 Task: Find connections with filter location Rāikot with filter topic #Inspirationwith filter profile language Spanish with filter current company Mahindra Lifespace Developers Ltd. with filter school Sri Chaitanya Junior College, Hydernagar with filter industry Retail Building Materials and Garden Equipment with filter service category Financial Accounting with filter keywords title Over the Phone Interpreter
Action: Mouse moved to (562, 57)
Screenshot: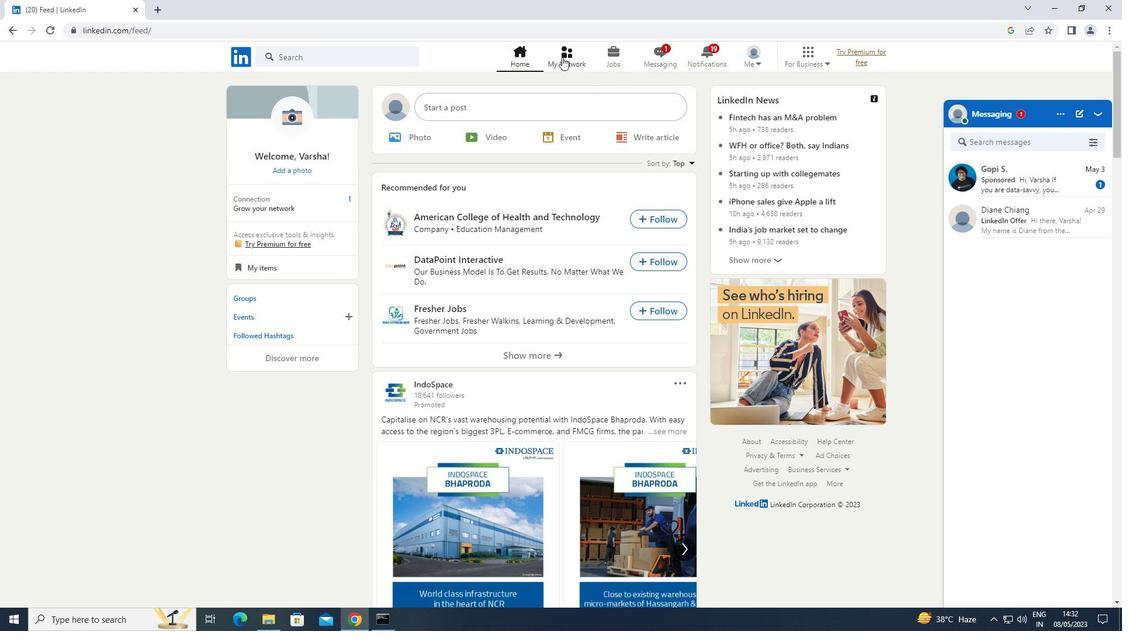 
Action: Mouse pressed left at (562, 57)
Screenshot: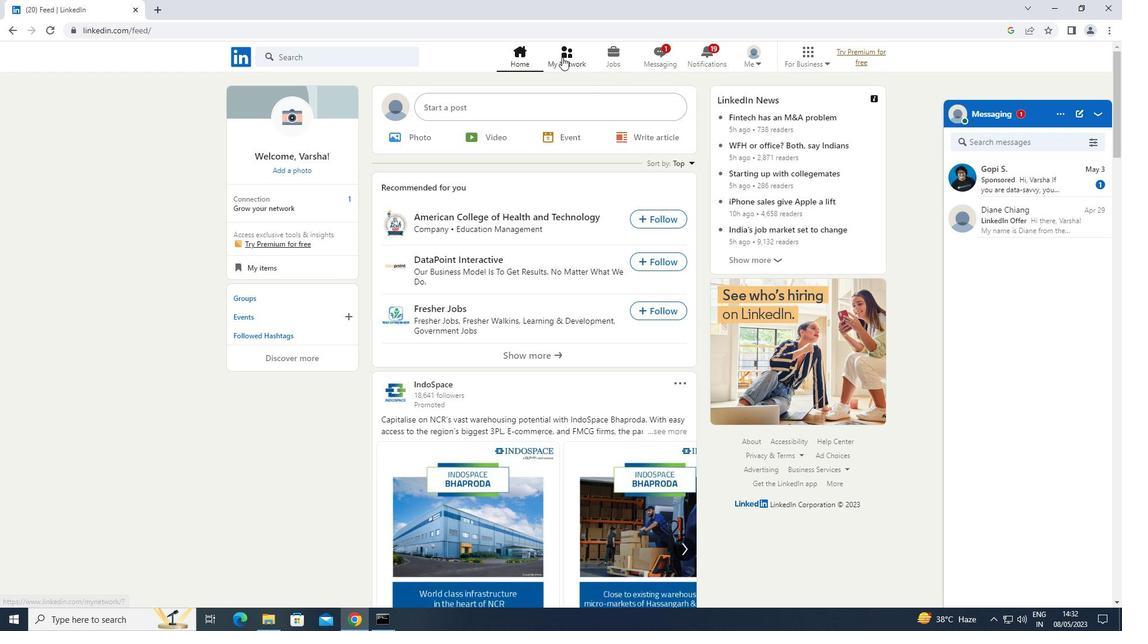 
Action: Mouse moved to (338, 123)
Screenshot: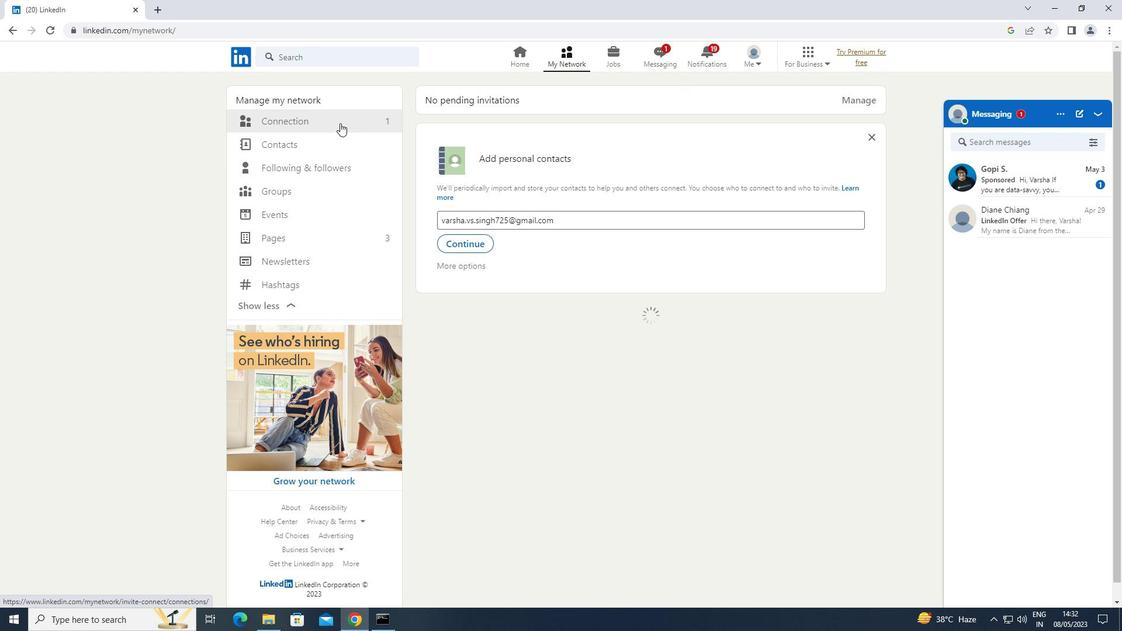 
Action: Mouse pressed left at (338, 123)
Screenshot: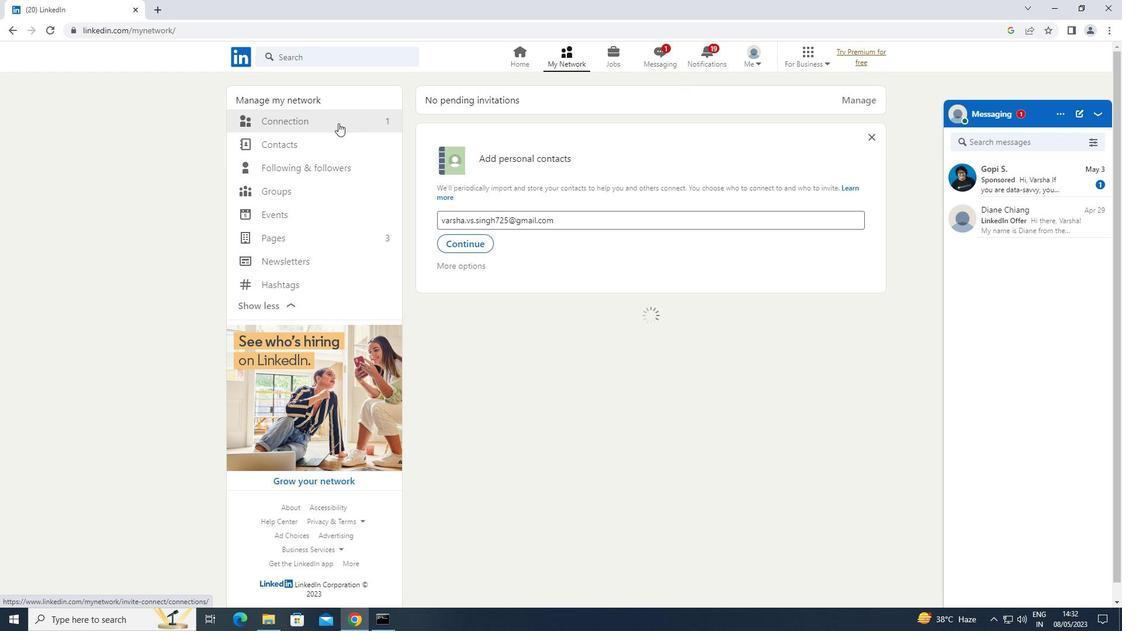 
Action: Mouse moved to (650, 121)
Screenshot: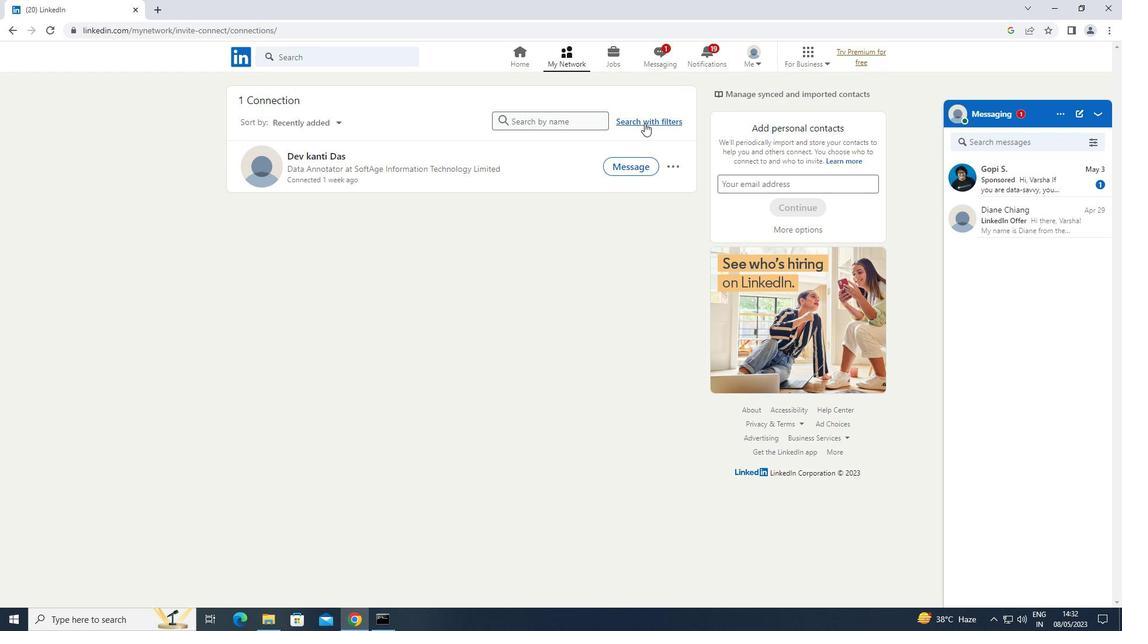 
Action: Mouse pressed left at (650, 121)
Screenshot: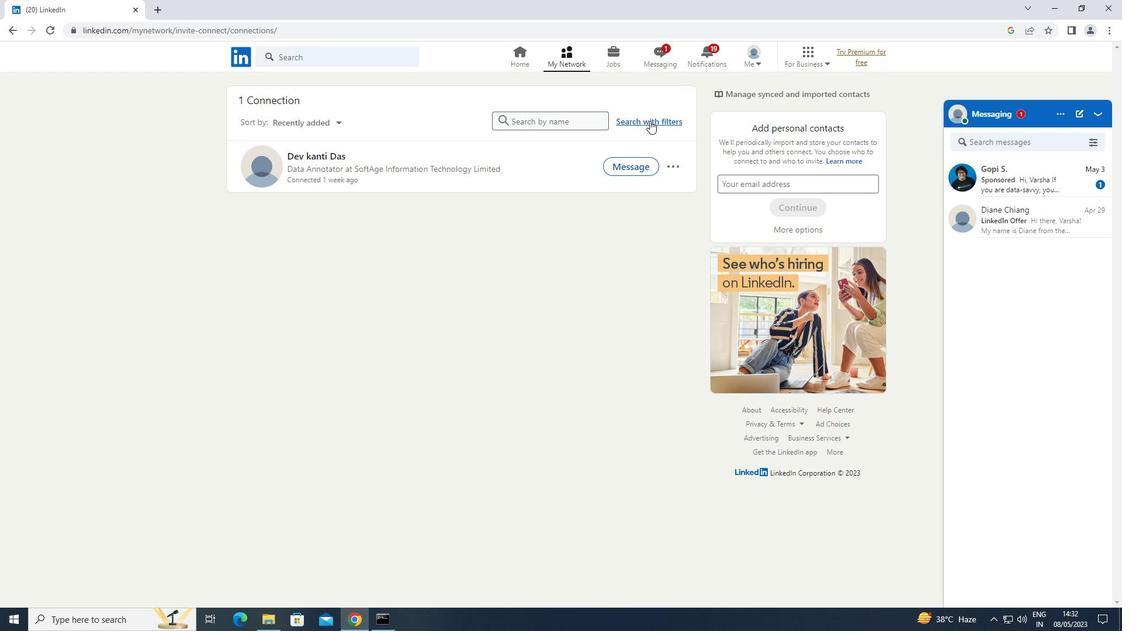 
Action: Mouse moved to (606, 91)
Screenshot: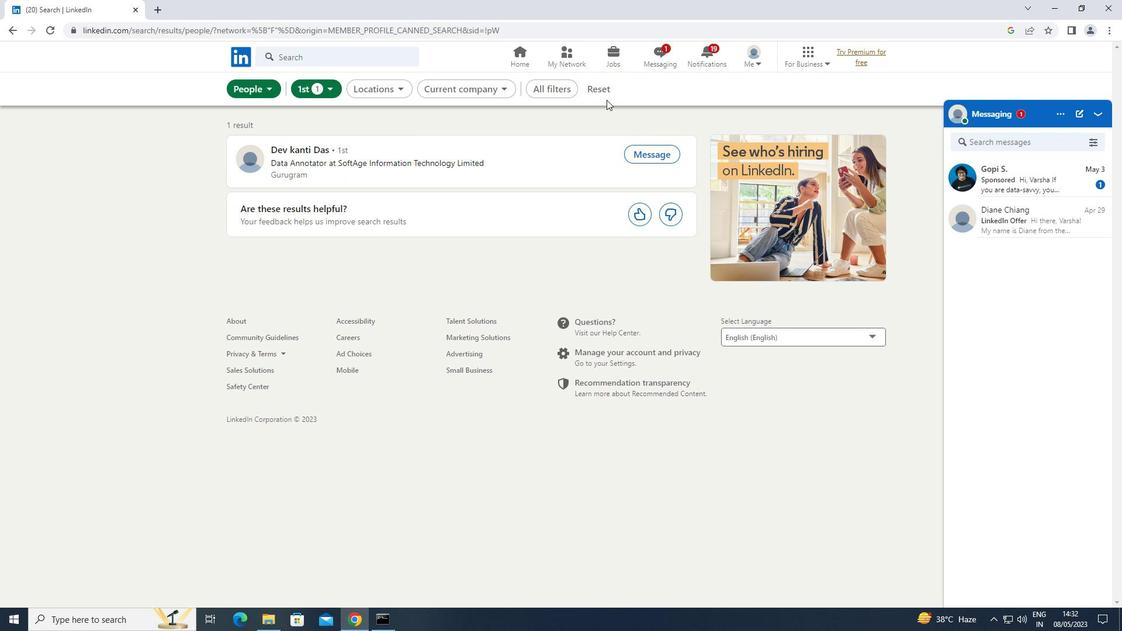 
Action: Mouse pressed left at (606, 91)
Screenshot: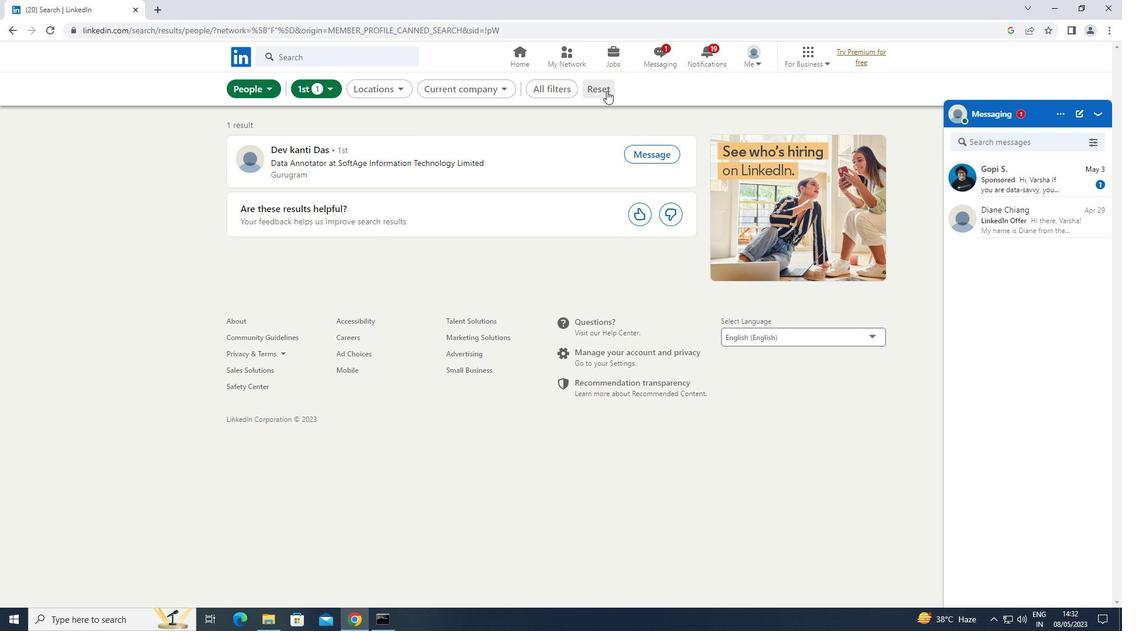 
Action: Mouse moved to (597, 93)
Screenshot: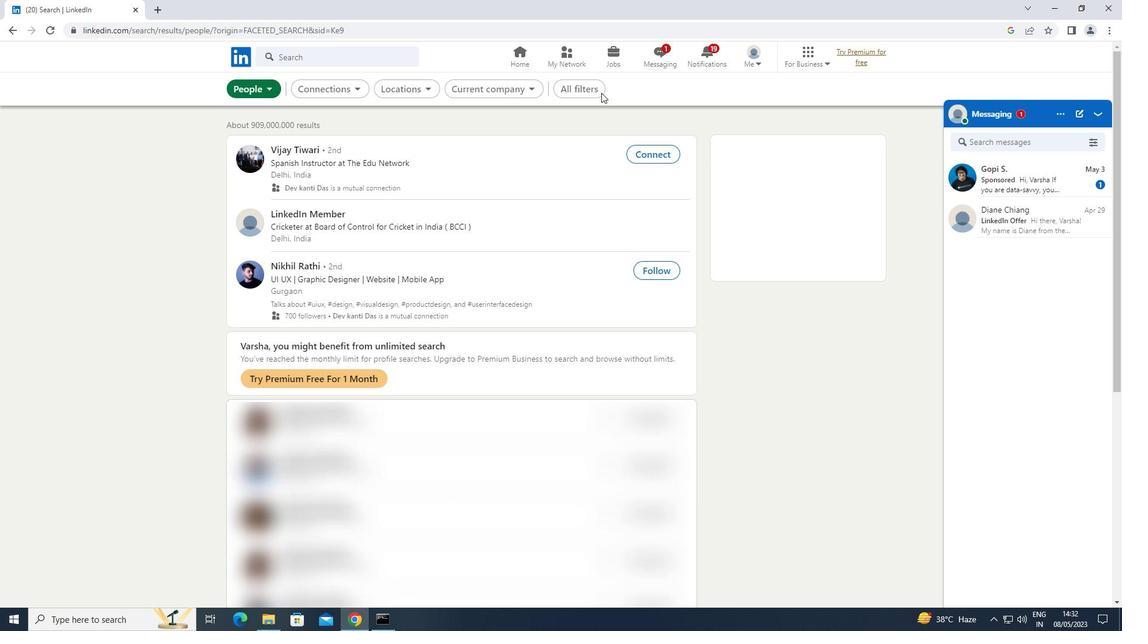 
Action: Mouse pressed left at (597, 93)
Screenshot: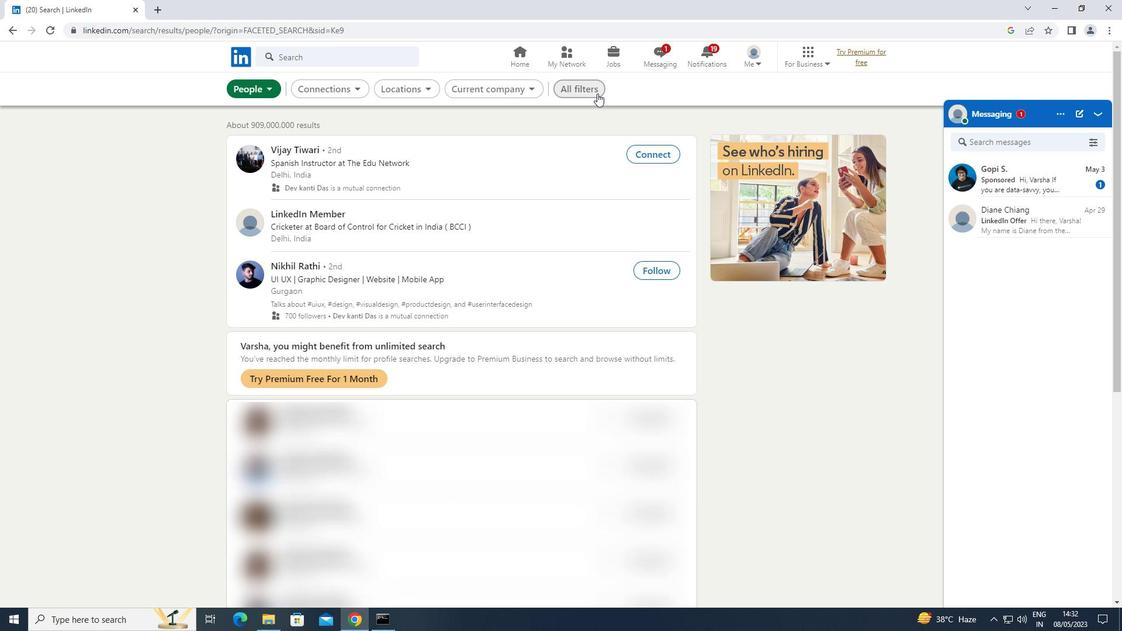 
Action: Mouse moved to (843, 218)
Screenshot: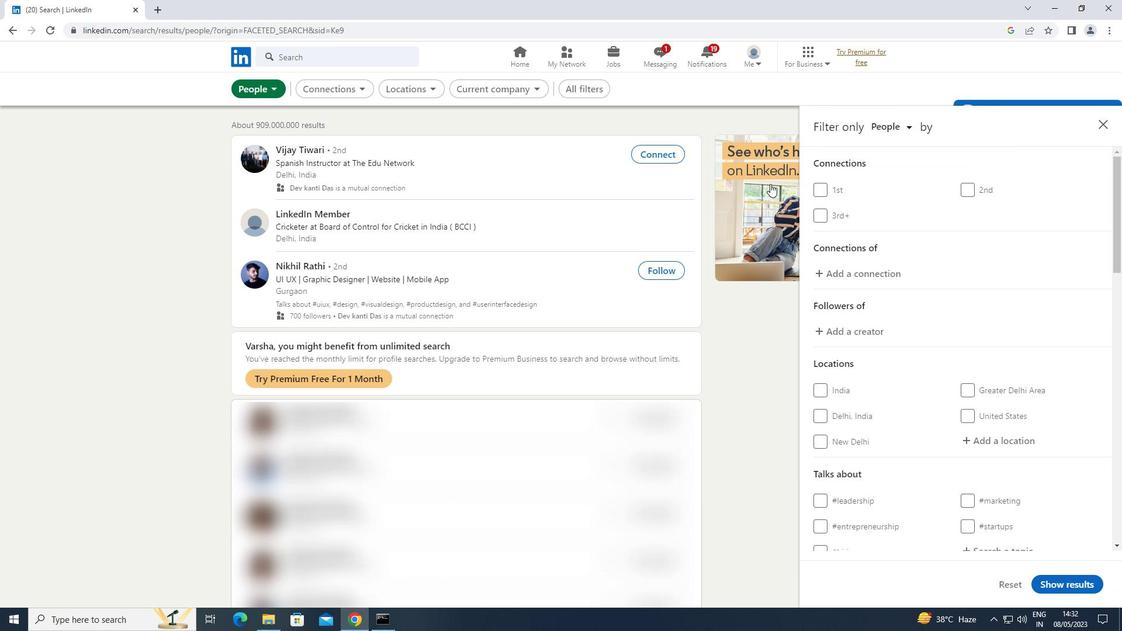 
Action: Mouse scrolled (843, 217) with delta (0, 0)
Screenshot: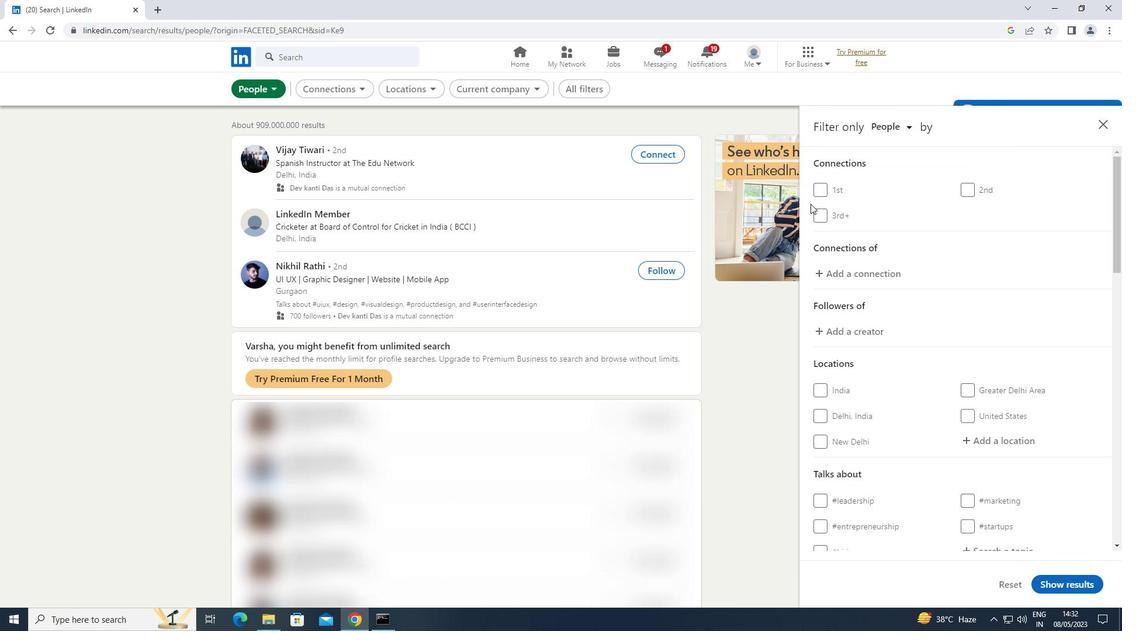 
Action: Mouse moved to (843, 218)
Screenshot: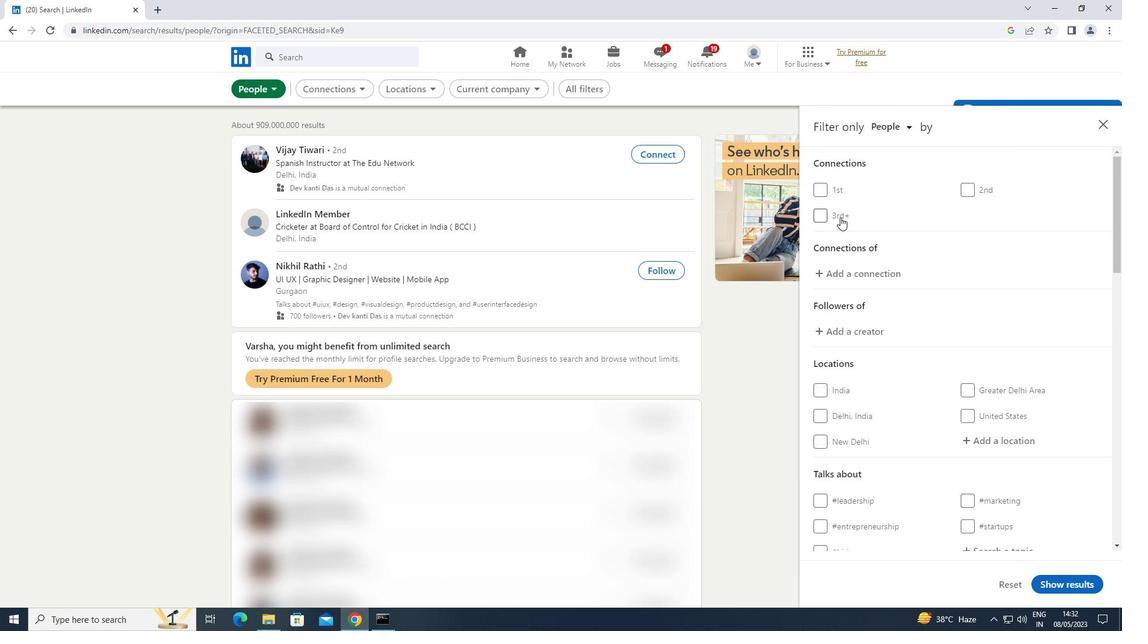 
Action: Mouse scrolled (843, 218) with delta (0, 0)
Screenshot: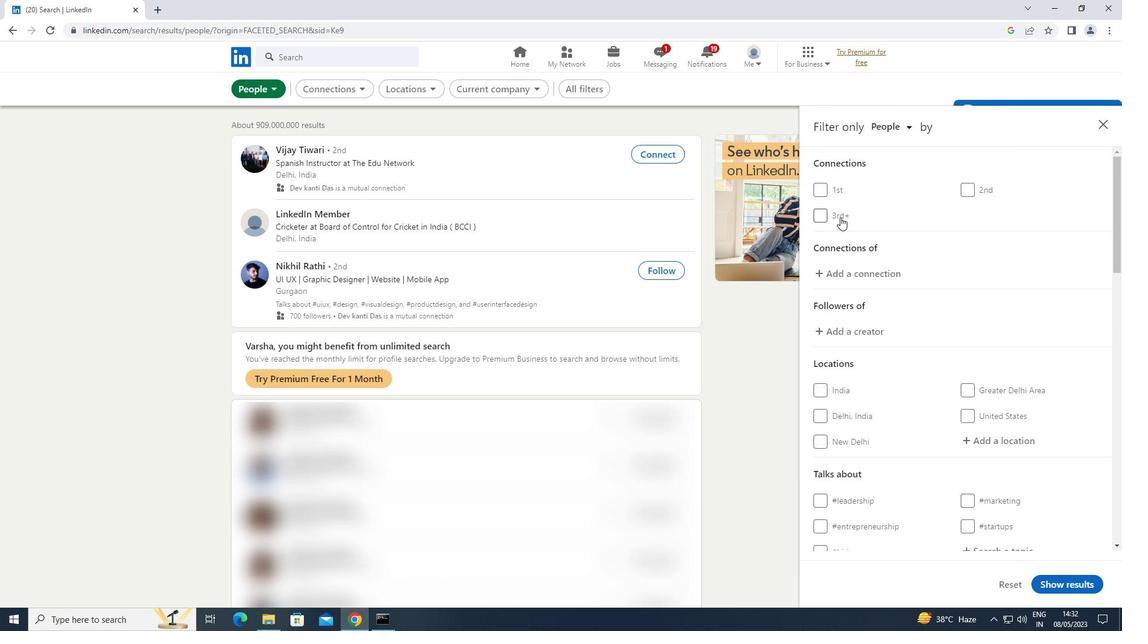 
Action: Mouse moved to (844, 219)
Screenshot: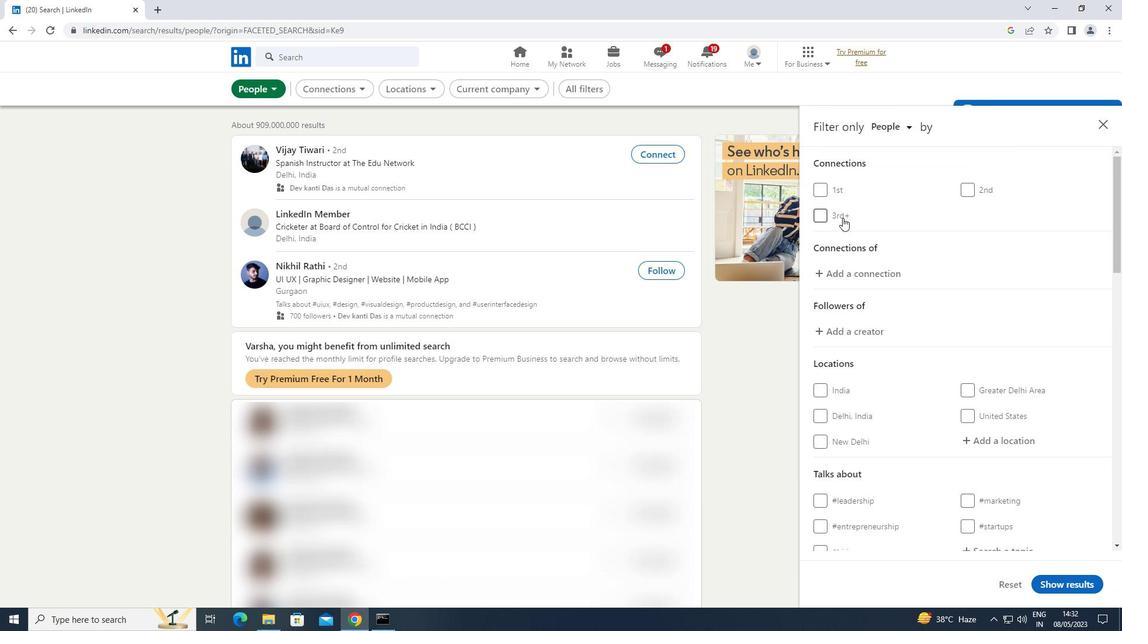 
Action: Mouse scrolled (844, 218) with delta (0, 0)
Screenshot: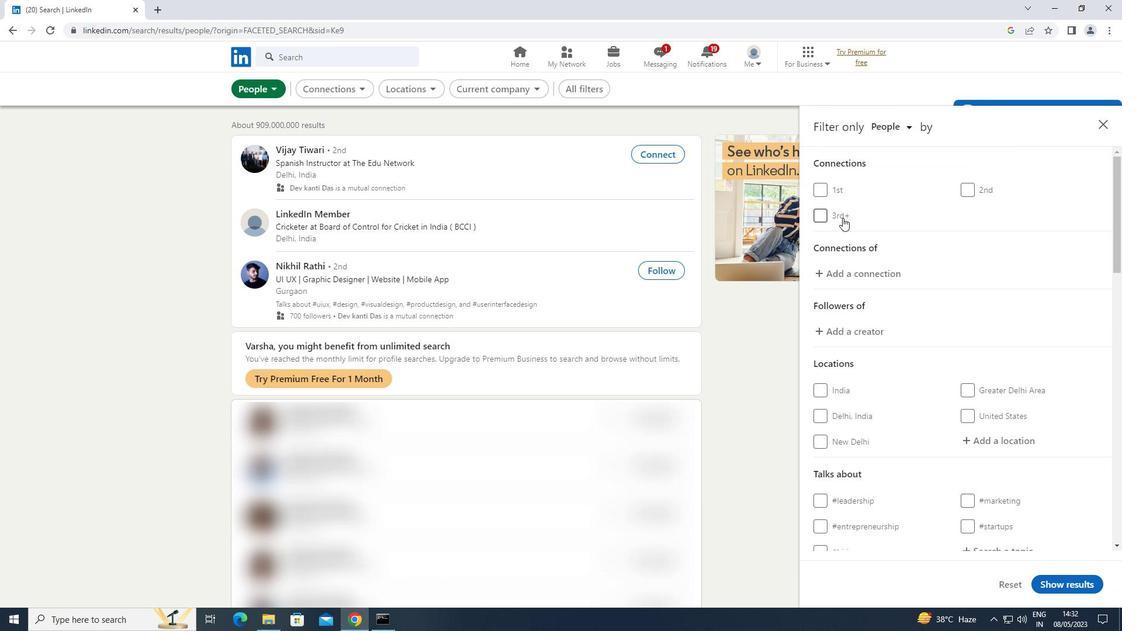 
Action: Mouse moved to (988, 259)
Screenshot: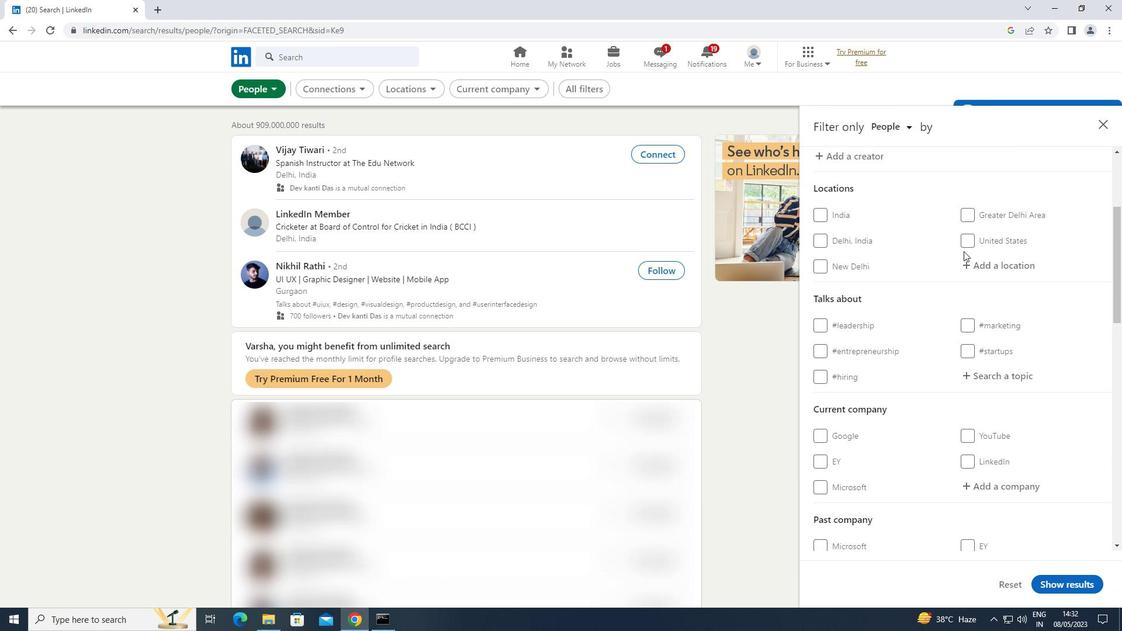 
Action: Mouse pressed left at (988, 259)
Screenshot: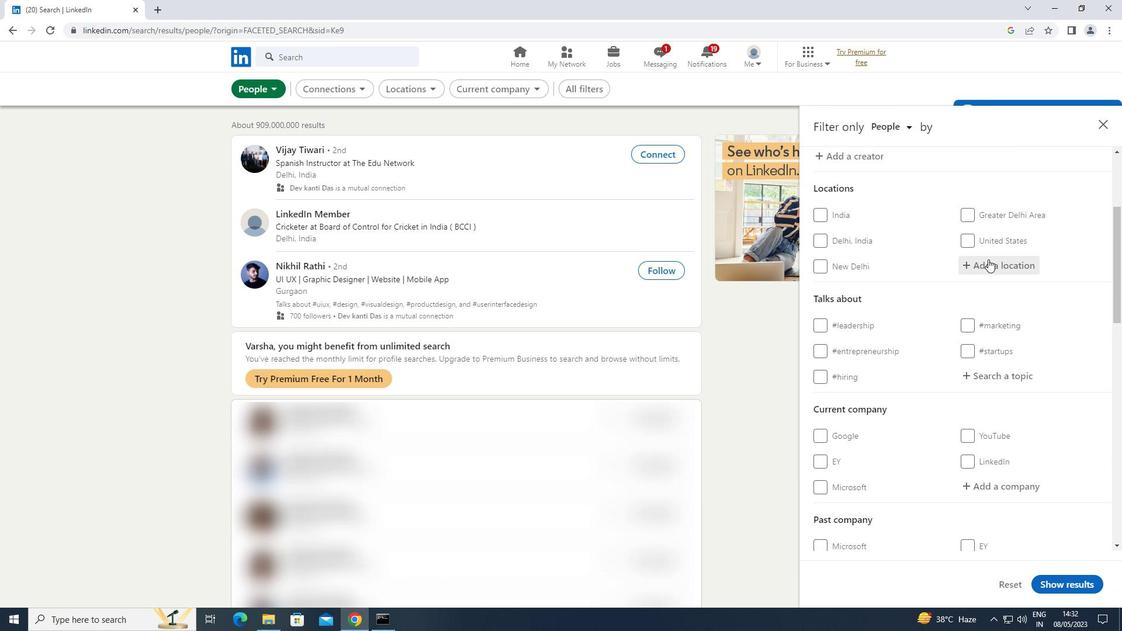 
Action: Key pressed <Key.shift>RAIKOT
Screenshot: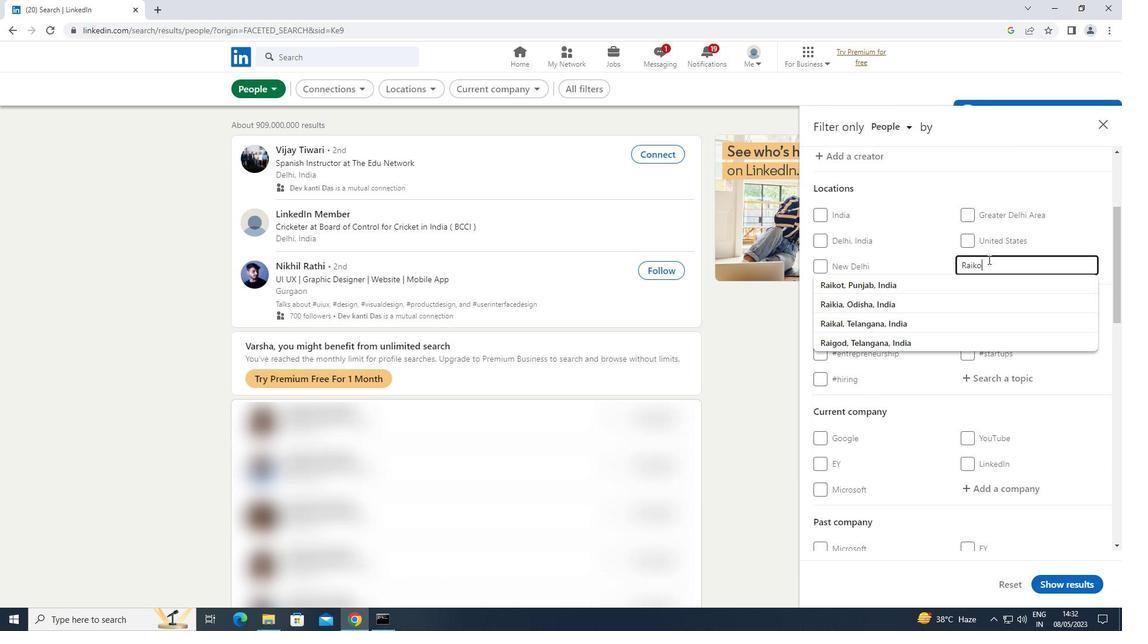 
Action: Mouse moved to (980, 378)
Screenshot: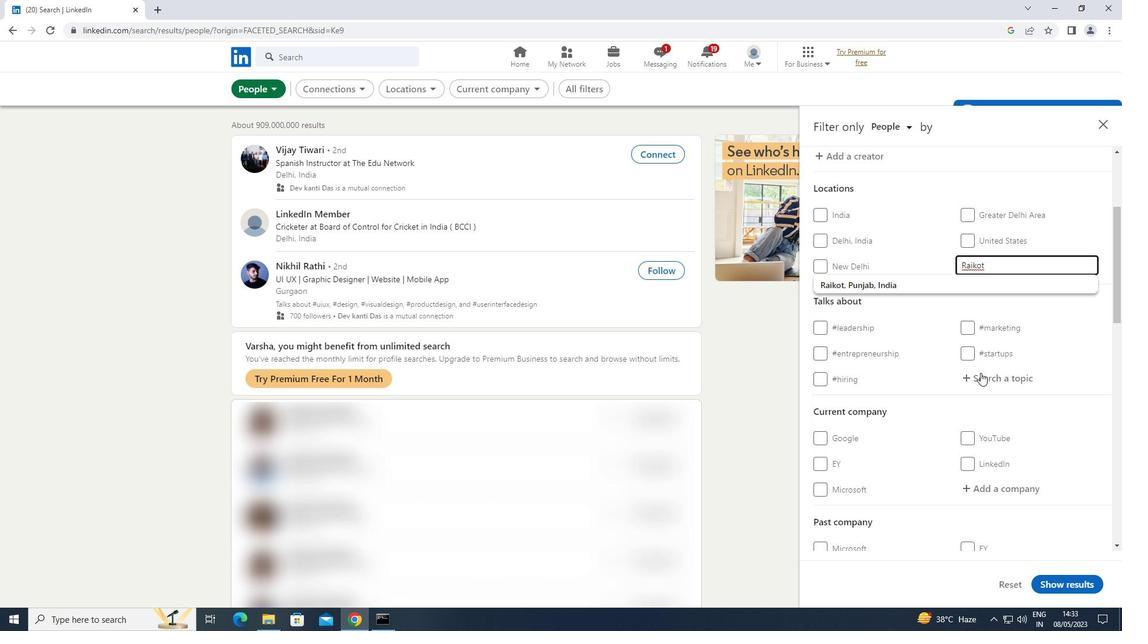 
Action: Mouse pressed left at (980, 378)
Screenshot: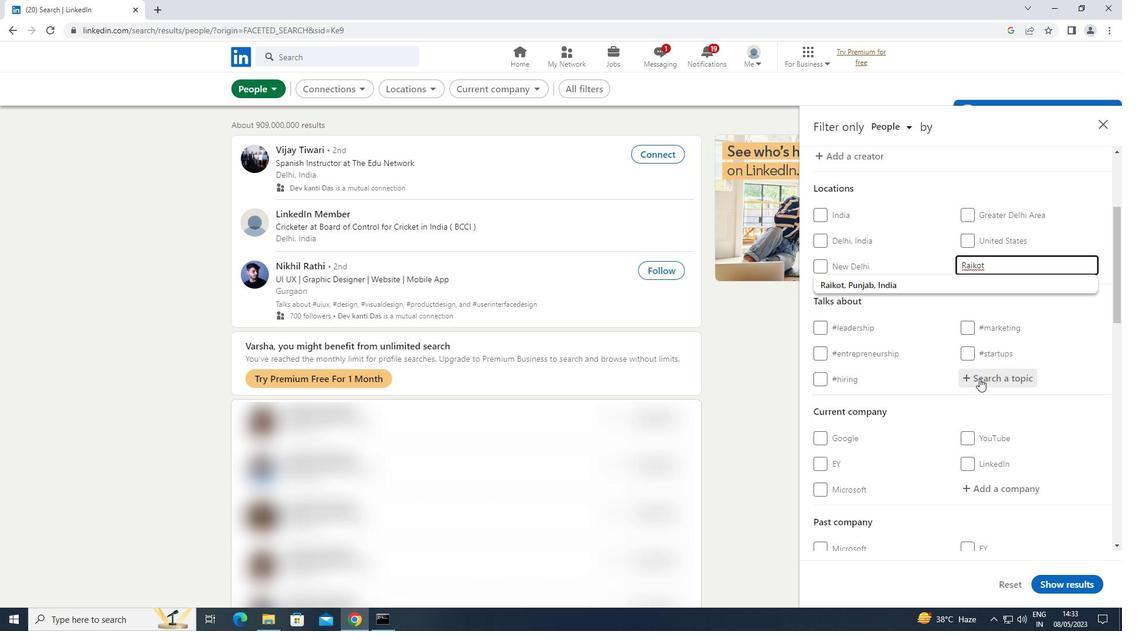
Action: Key pressed <Key.shift>INSPIRATION
Screenshot: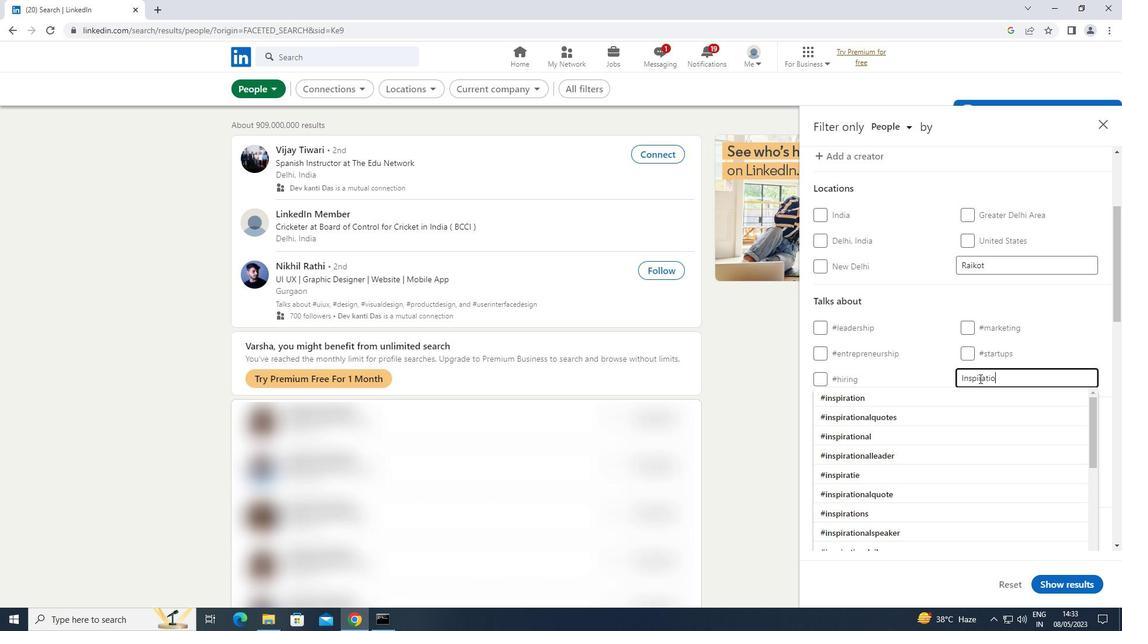 
Action: Mouse moved to (876, 401)
Screenshot: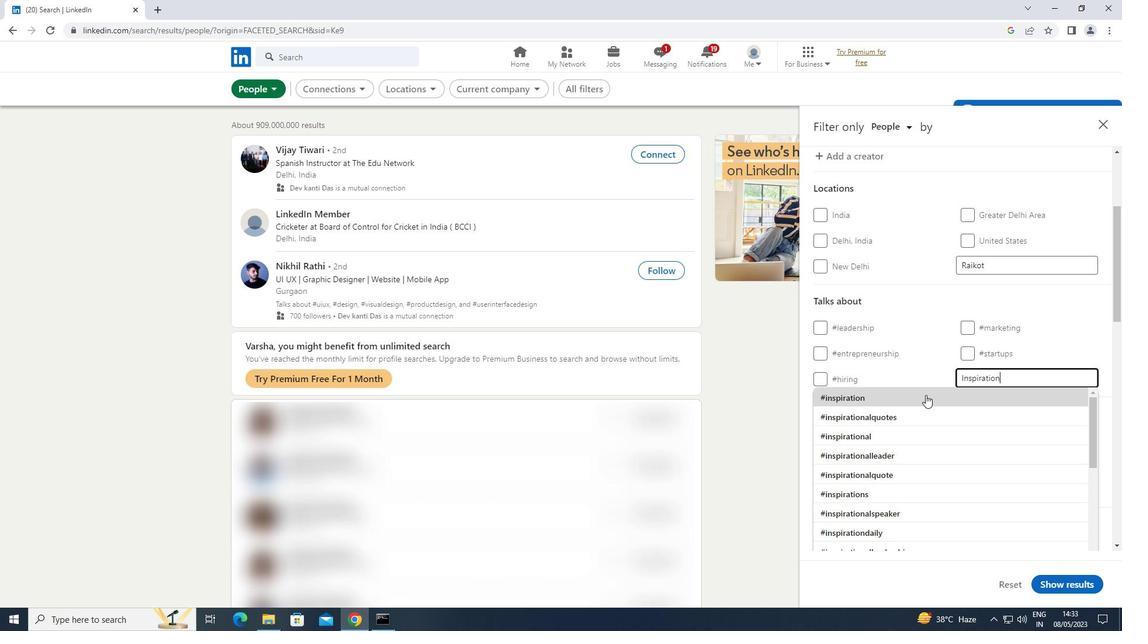
Action: Mouse pressed left at (876, 401)
Screenshot: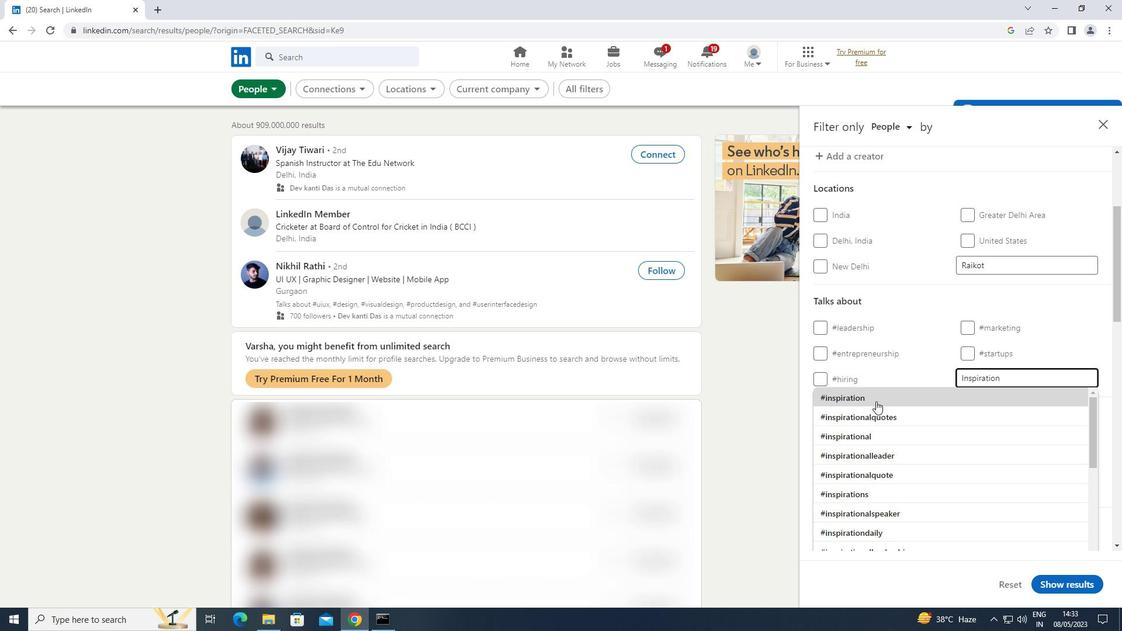 
Action: Mouse scrolled (876, 401) with delta (0, 0)
Screenshot: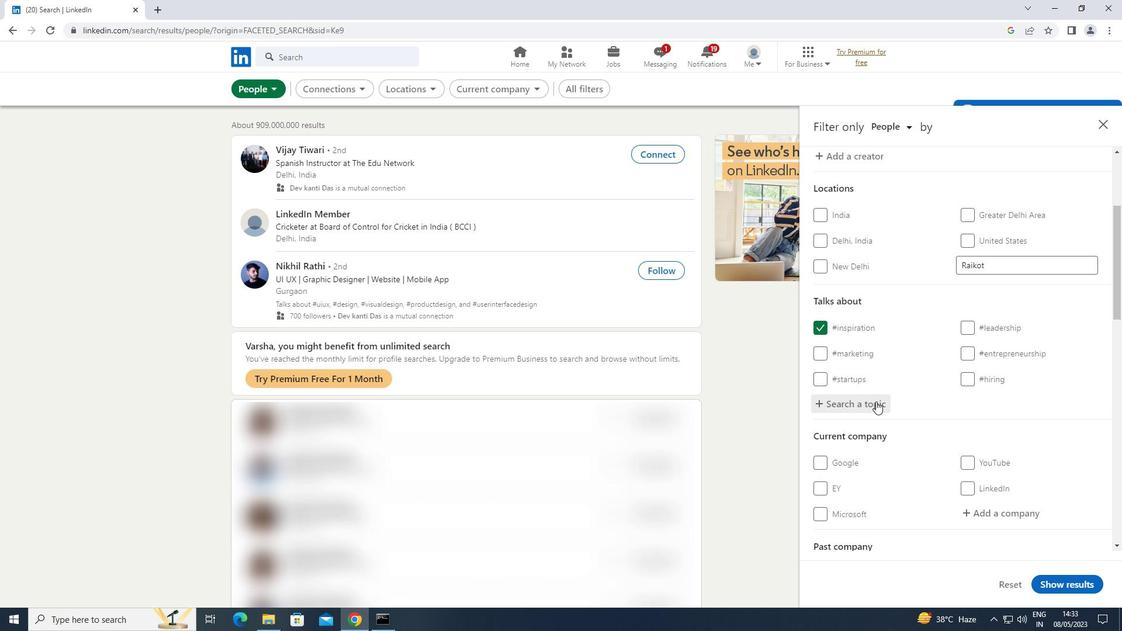 
Action: Mouse scrolled (876, 401) with delta (0, 0)
Screenshot: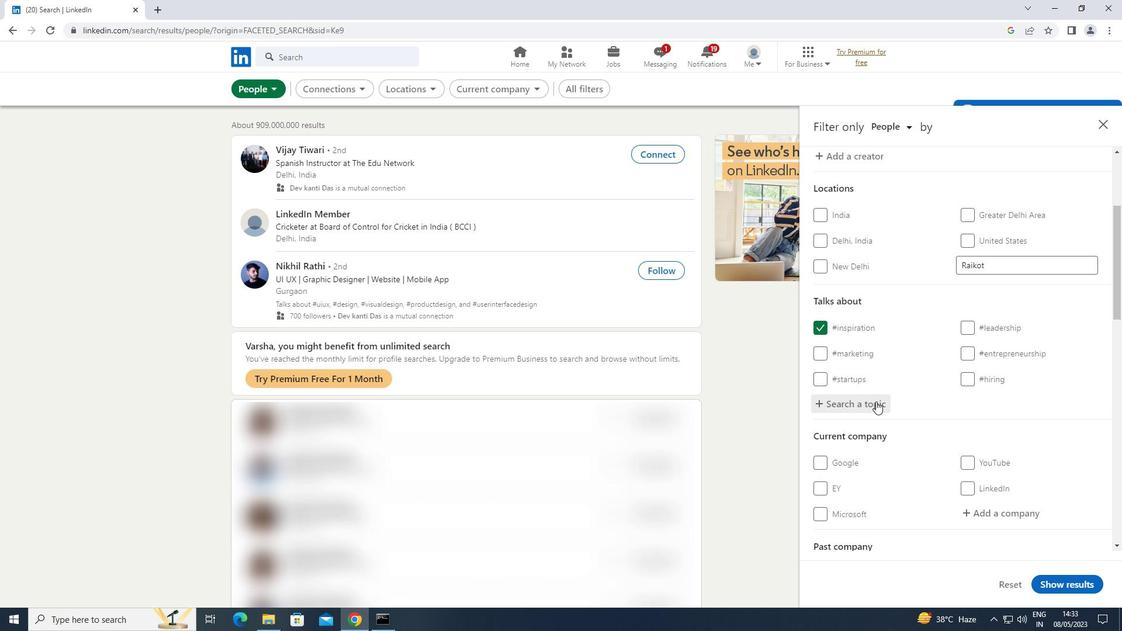 
Action: Mouse scrolled (876, 401) with delta (0, 0)
Screenshot: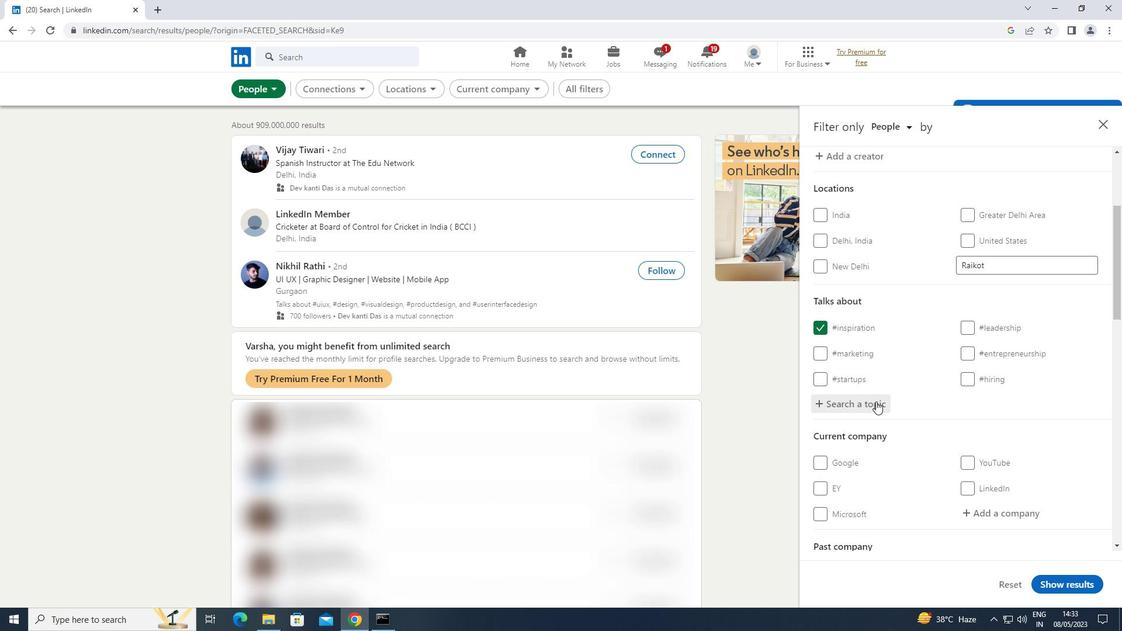 
Action: Mouse scrolled (876, 401) with delta (0, 0)
Screenshot: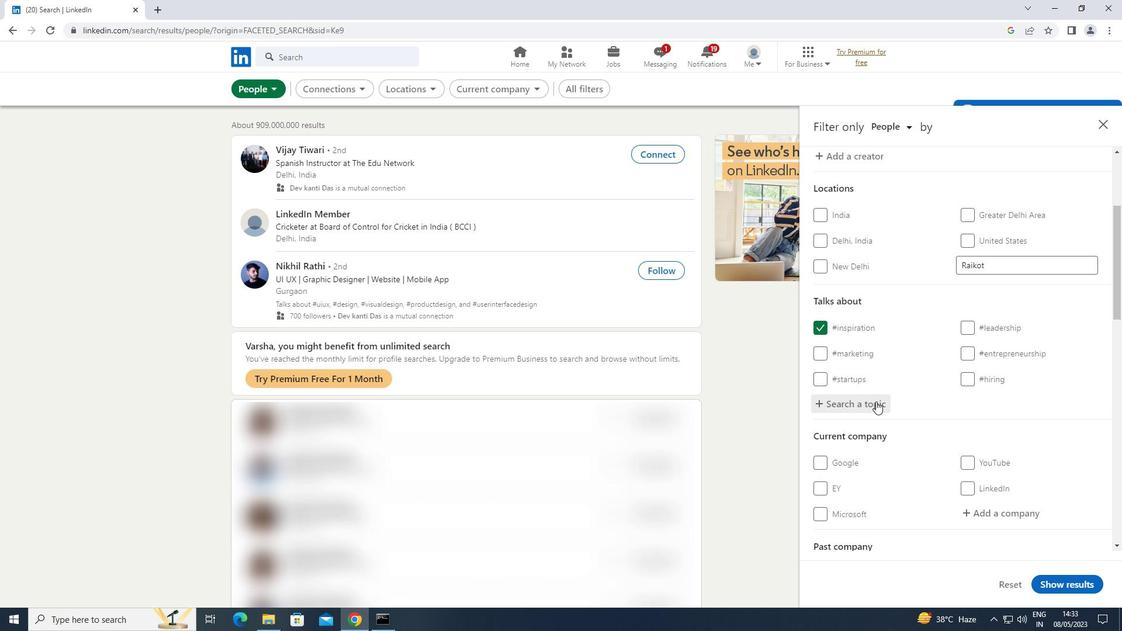 
Action: Mouse scrolled (876, 401) with delta (0, 0)
Screenshot: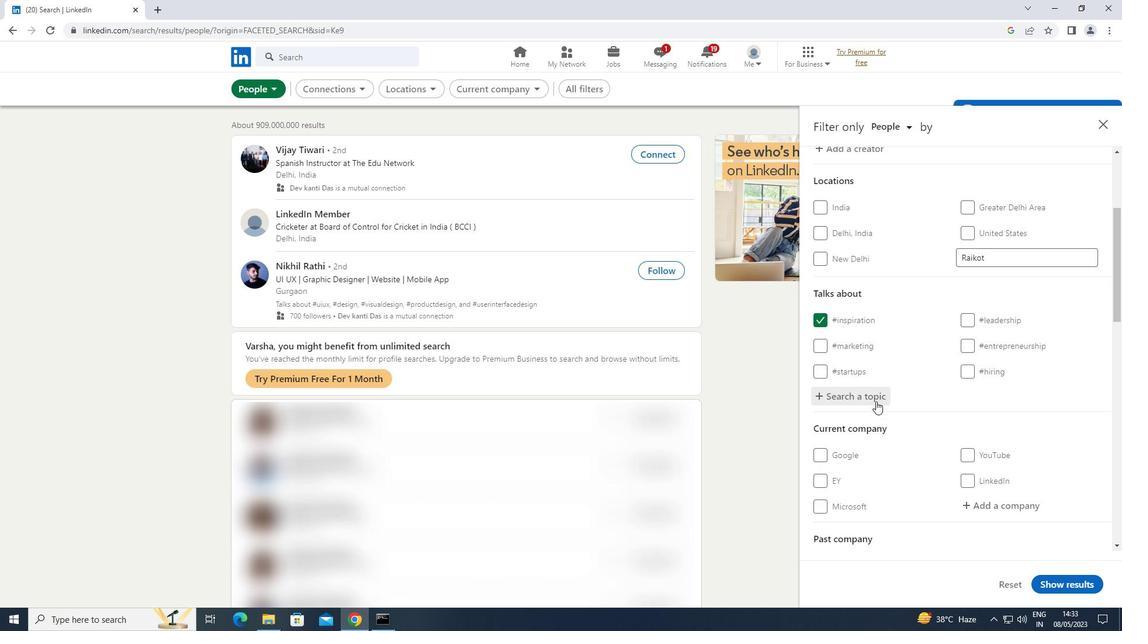 
Action: Mouse scrolled (876, 401) with delta (0, 0)
Screenshot: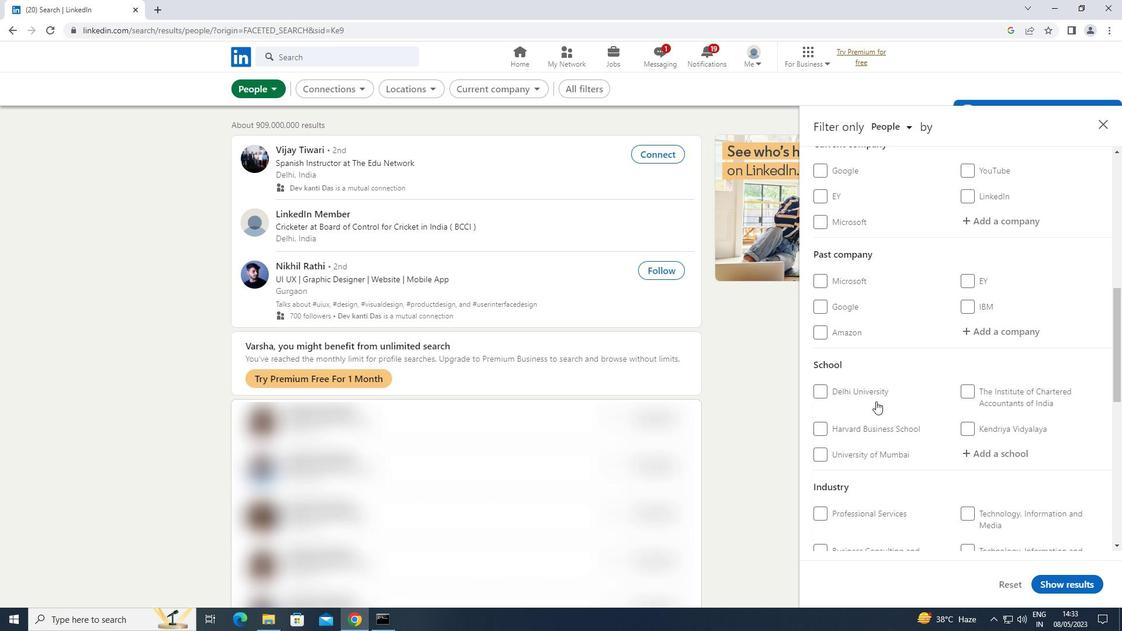 
Action: Mouse scrolled (876, 401) with delta (0, 0)
Screenshot: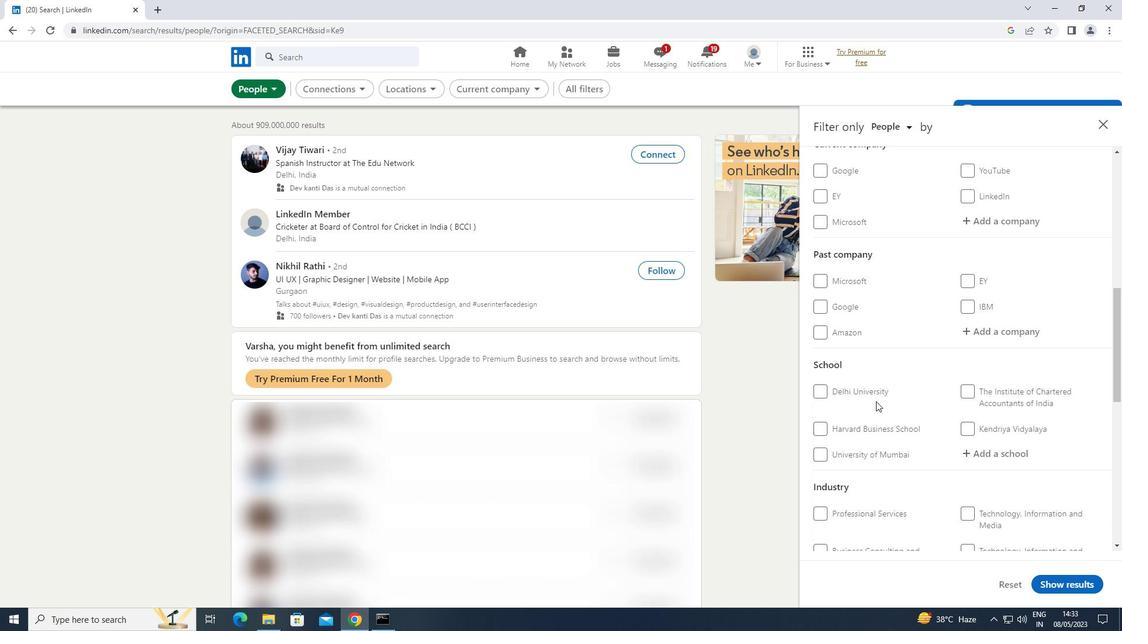 
Action: Mouse scrolled (876, 401) with delta (0, 0)
Screenshot: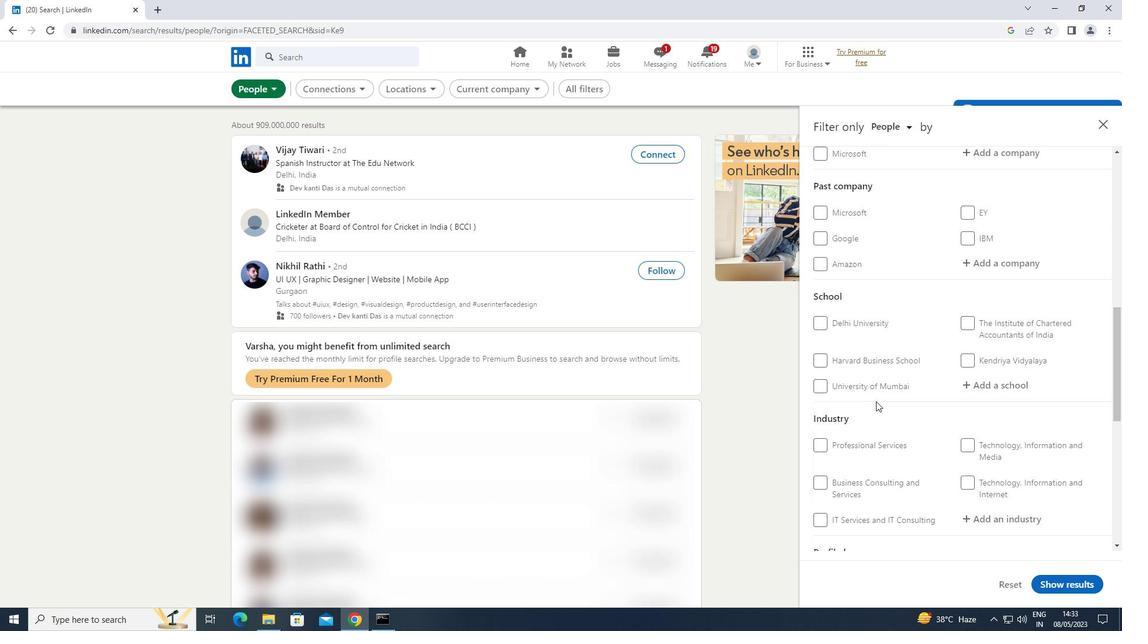
Action: Mouse scrolled (876, 401) with delta (0, 0)
Screenshot: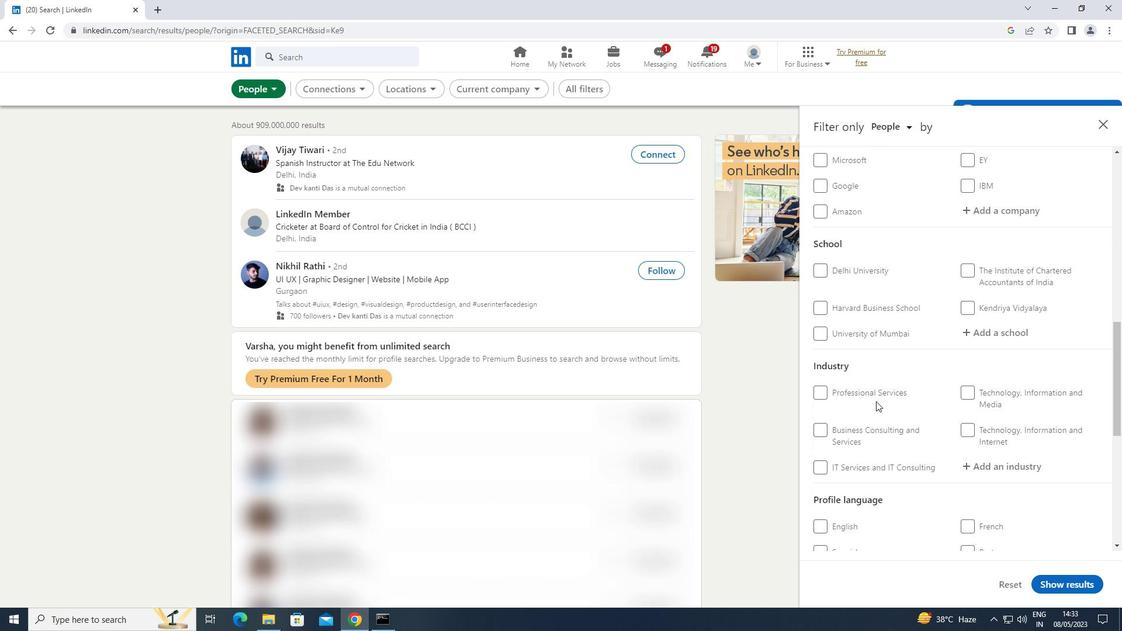 
Action: Mouse moved to (825, 433)
Screenshot: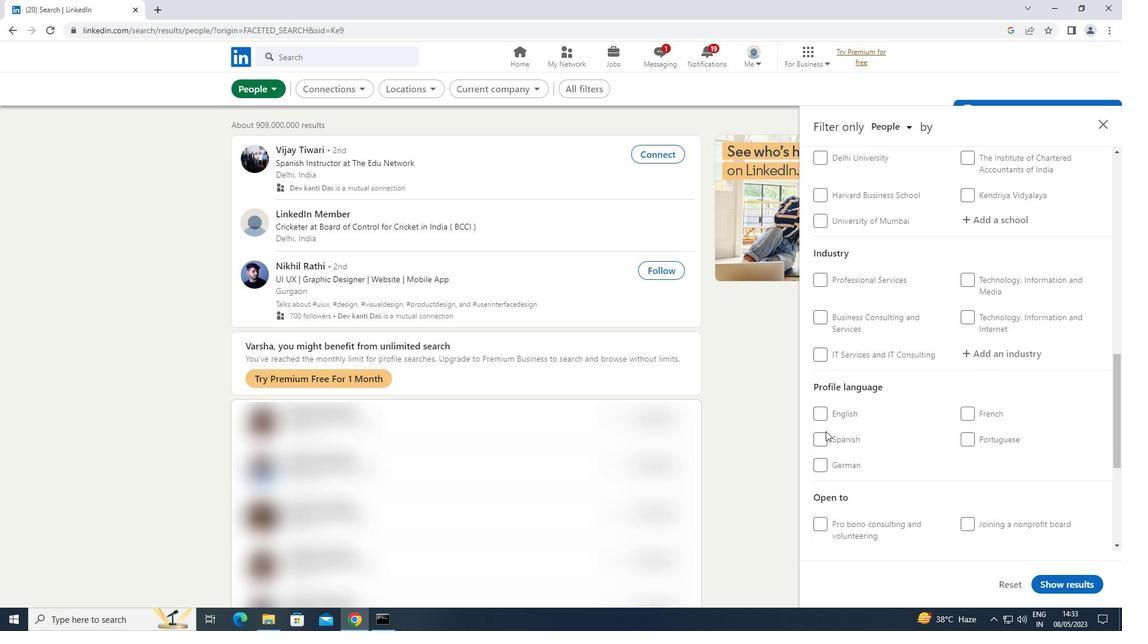 
Action: Mouse pressed left at (825, 433)
Screenshot: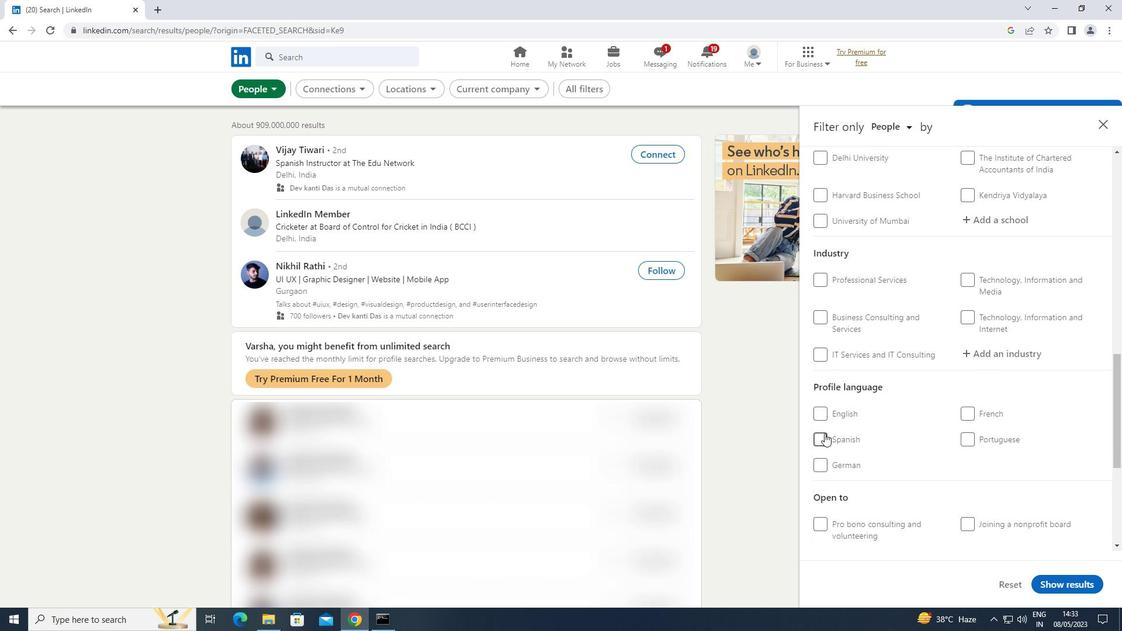 
Action: Mouse moved to (825, 434)
Screenshot: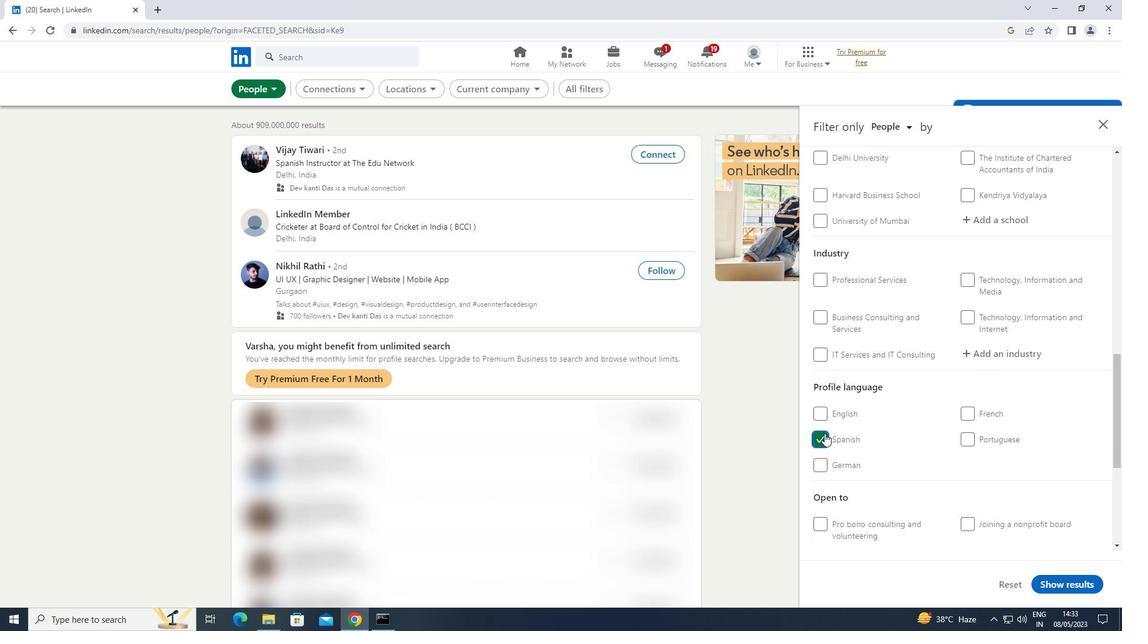 
Action: Mouse scrolled (825, 435) with delta (0, 0)
Screenshot: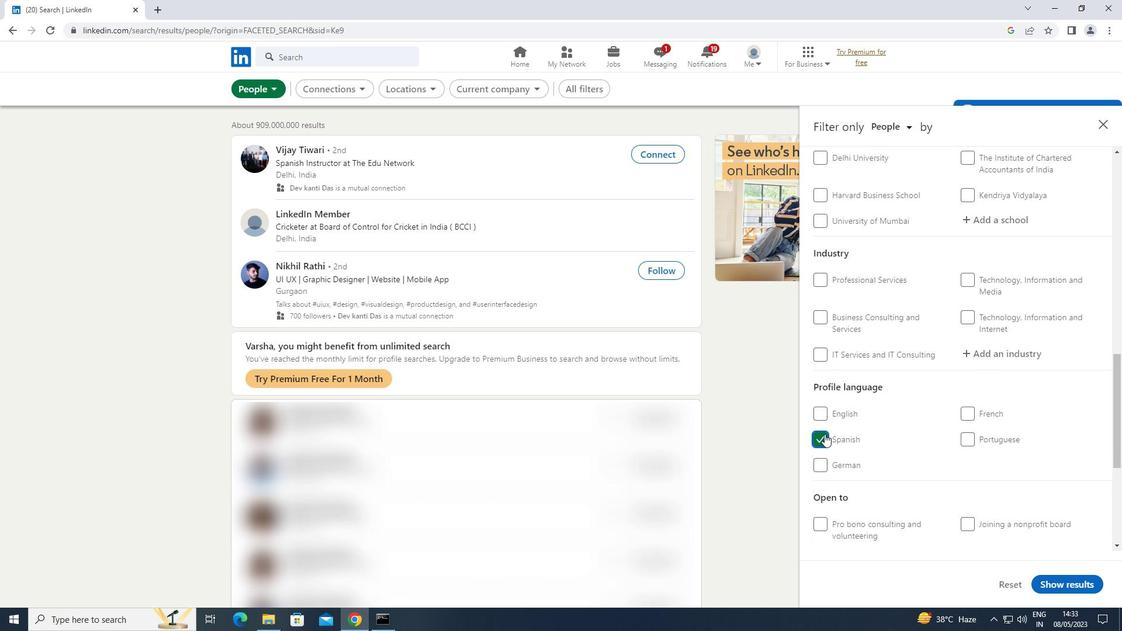 
Action: Mouse scrolled (825, 435) with delta (0, 0)
Screenshot: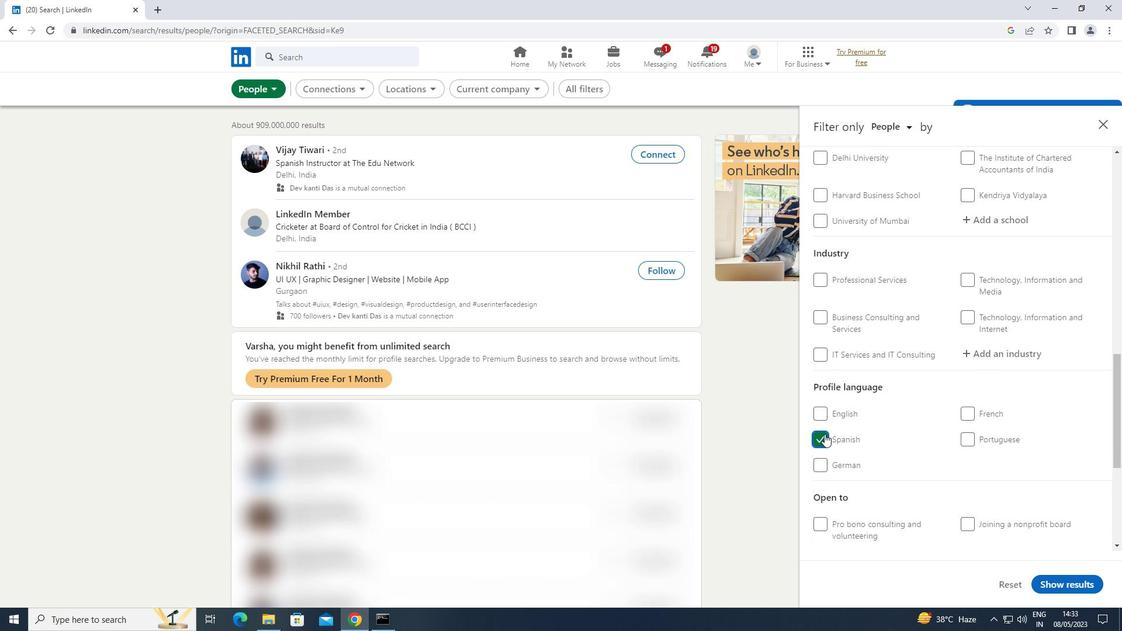 
Action: Mouse moved to (825, 434)
Screenshot: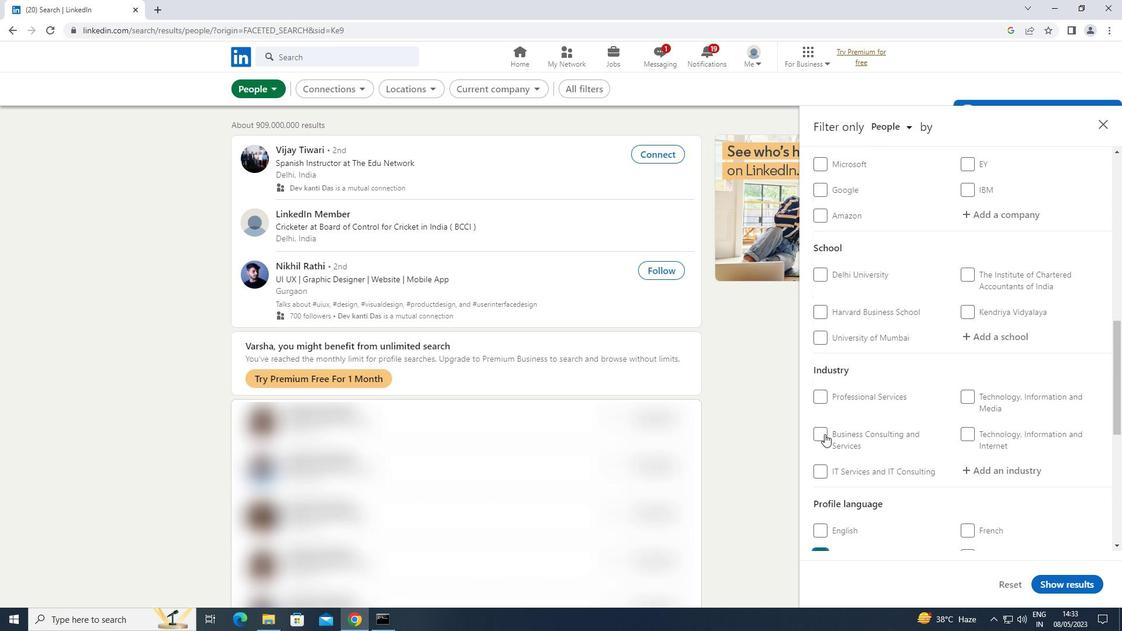 
Action: Mouse scrolled (825, 435) with delta (0, 0)
Screenshot: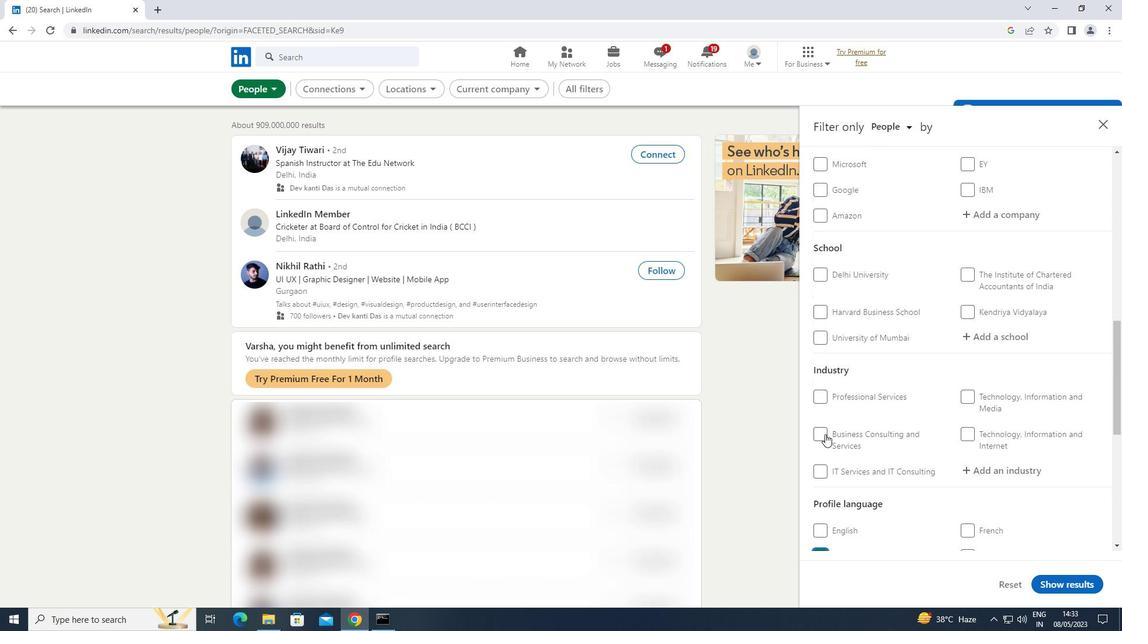 
Action: Mouse scrolled (825, 435) with delta (0, 0)
Screenshot: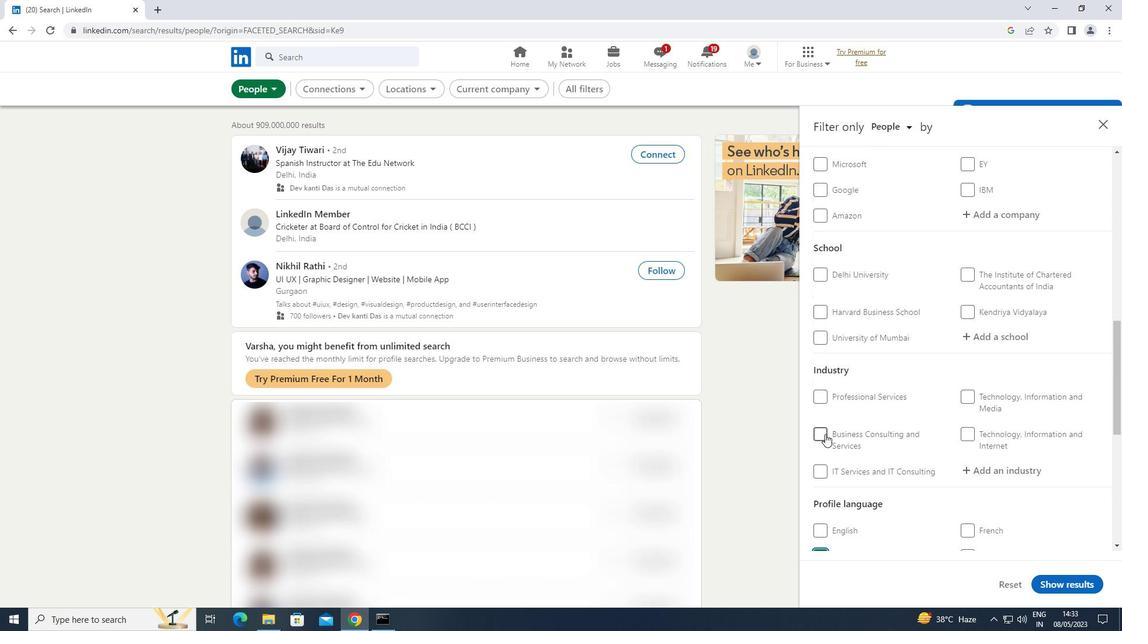 
Action: Mouse scrolled (825, 435) with delta (0, 0)
Screenshot: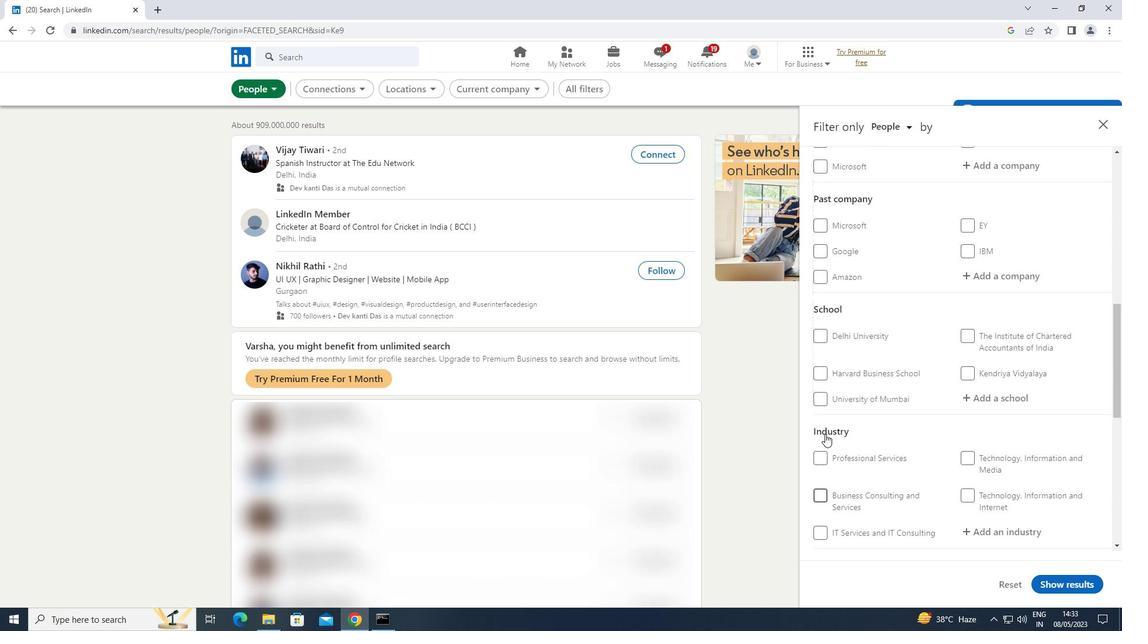 
Action: Mouse scrolled (825, 435) with delta (0, 0)
Screenshot: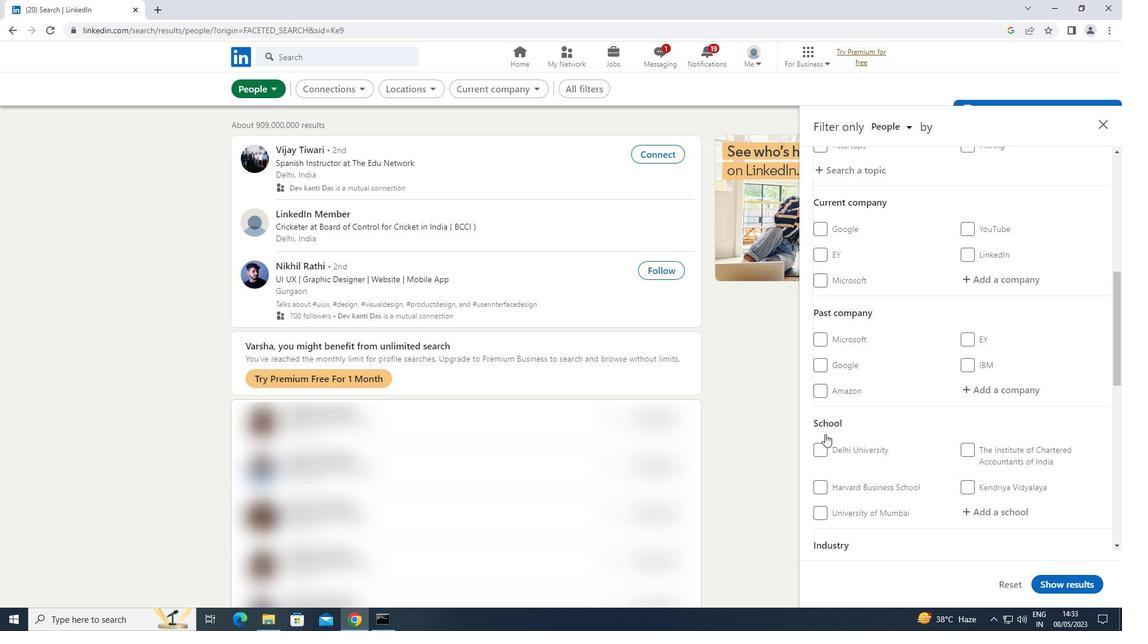 
Action: Mouse moved to (1030, 342)
Screenshot: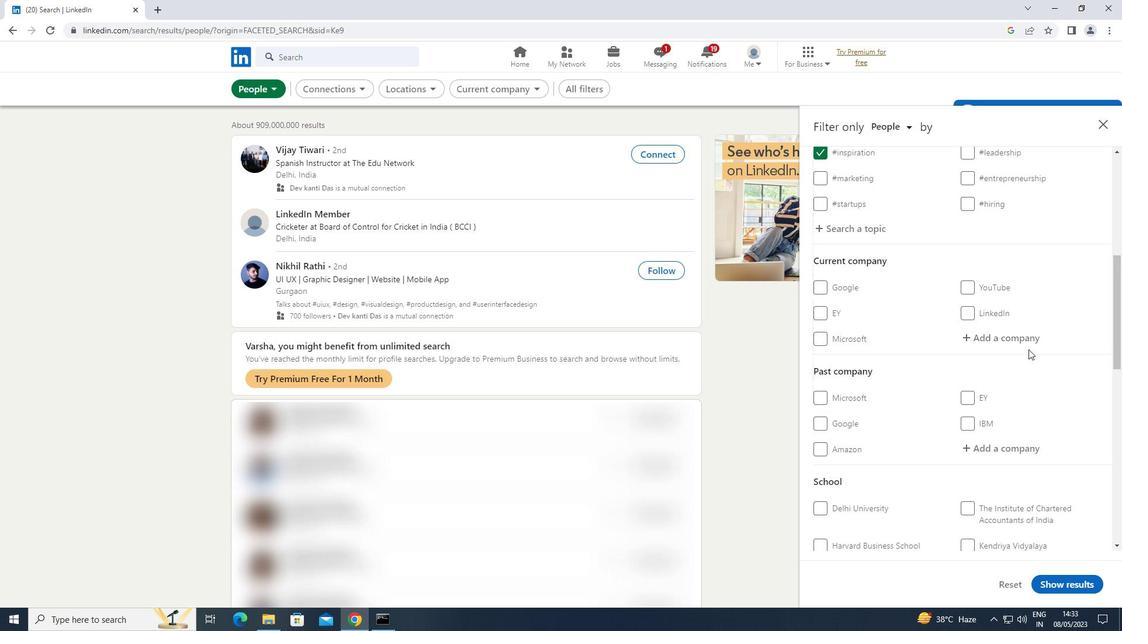 
Action: Mouse pressed left at (1030, 342)
Screenshot: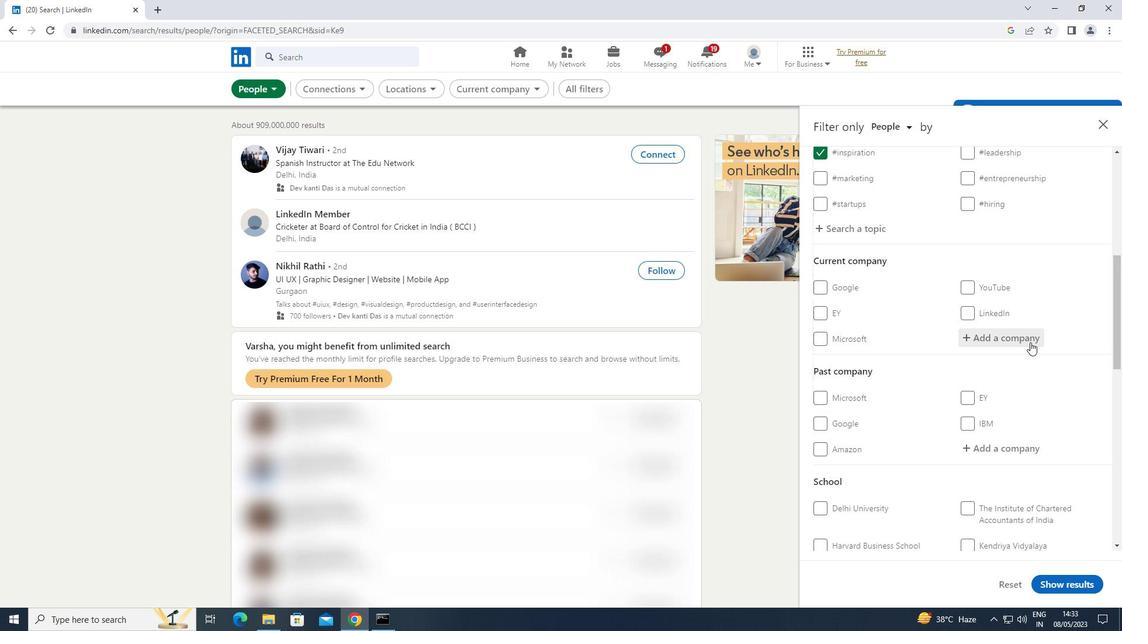 
Action: Mouse moved to (1030, 342)
Screenshot: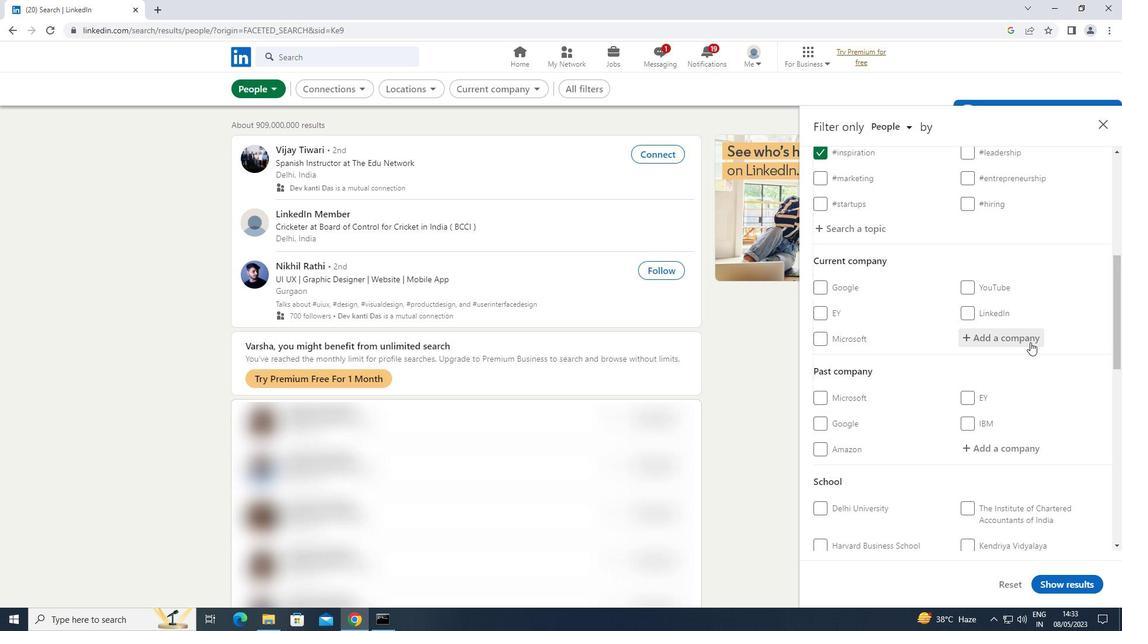 
Action: Key pressed <Key.shift>MAHINDRA<Key.space><Key.shift><Key.shift><Key.shift><Key.shift><Key.shift><Key.shift><Key.shift>LIFESPACE<Key.space>
Screenshot: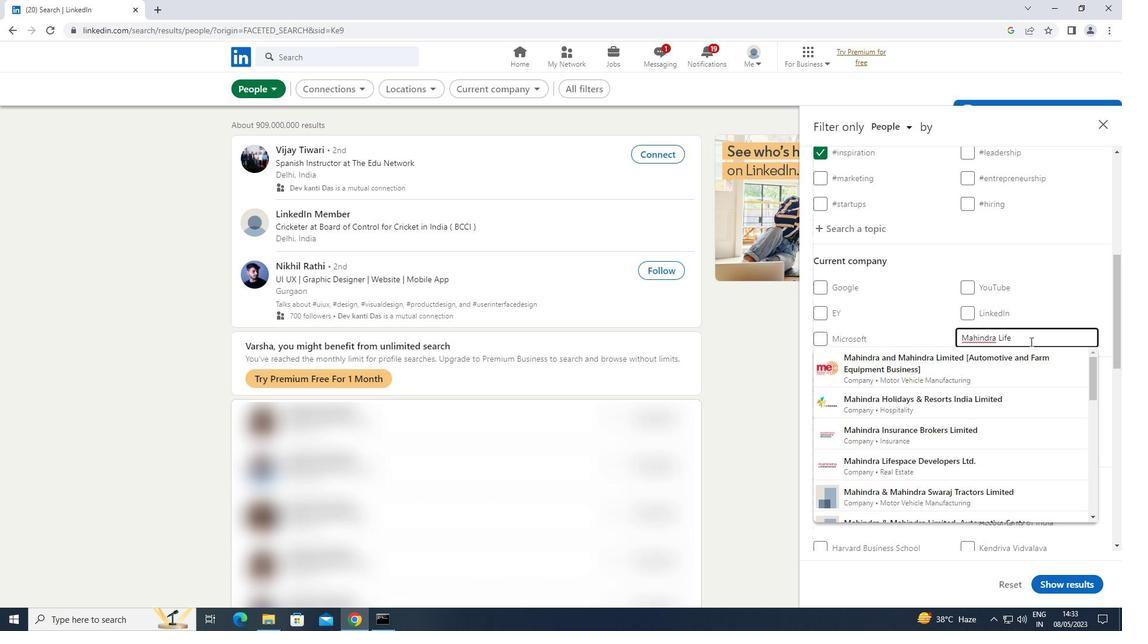 
Action: Mouse moved to (961, 360)
Screenshot: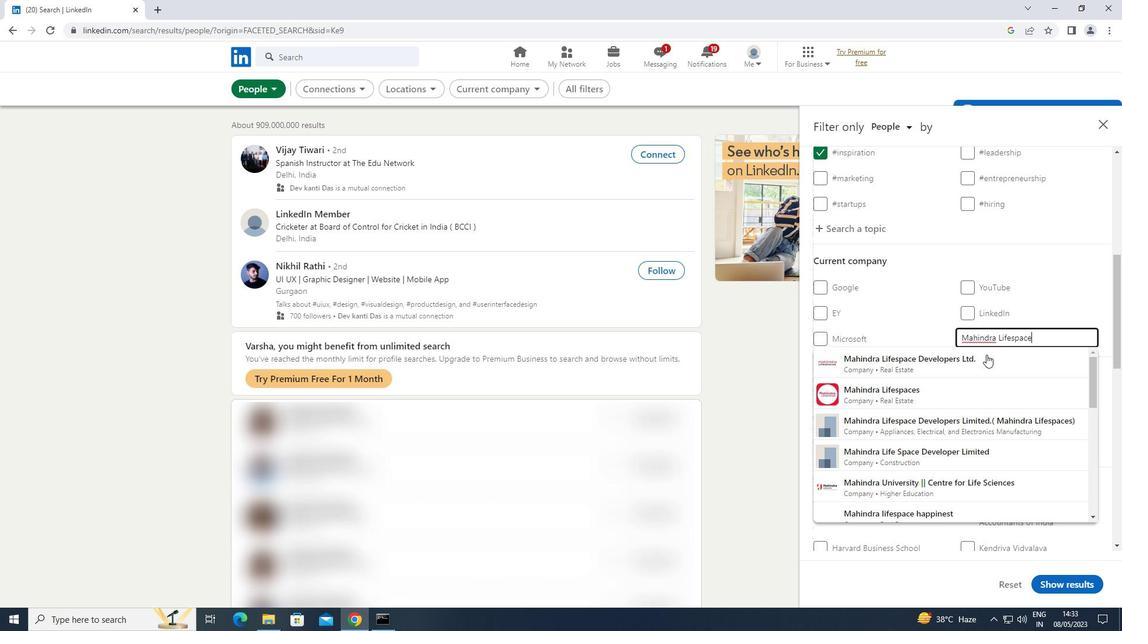 
Action: Mouse pressed left at (961, 360)
Screenshot: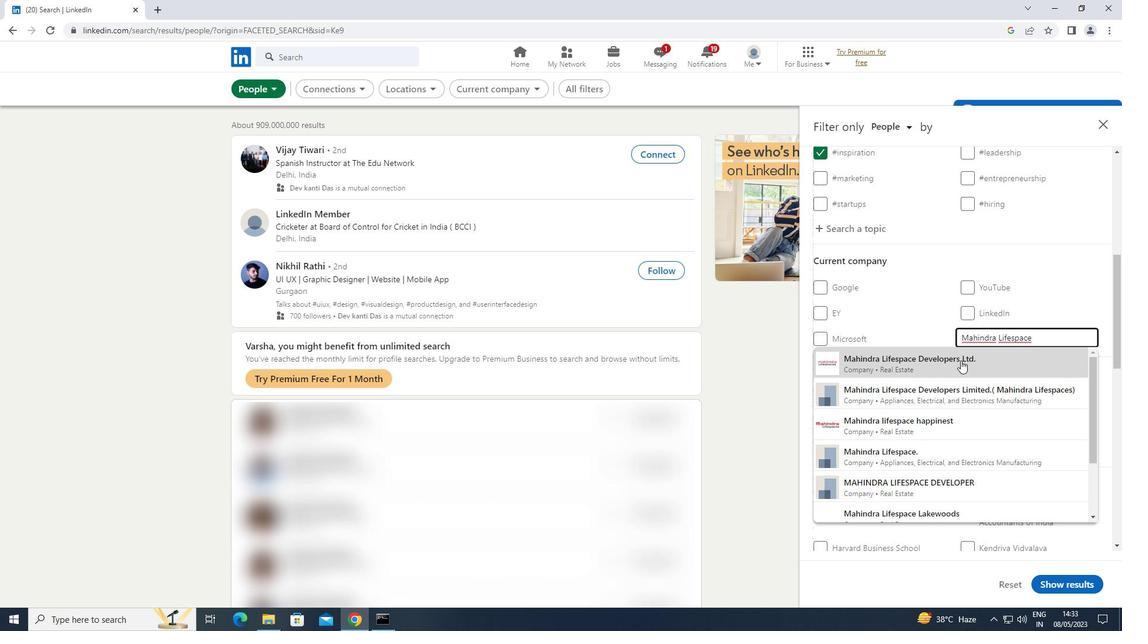 
Action: Mouse moved to (963, 355)
Screenshot: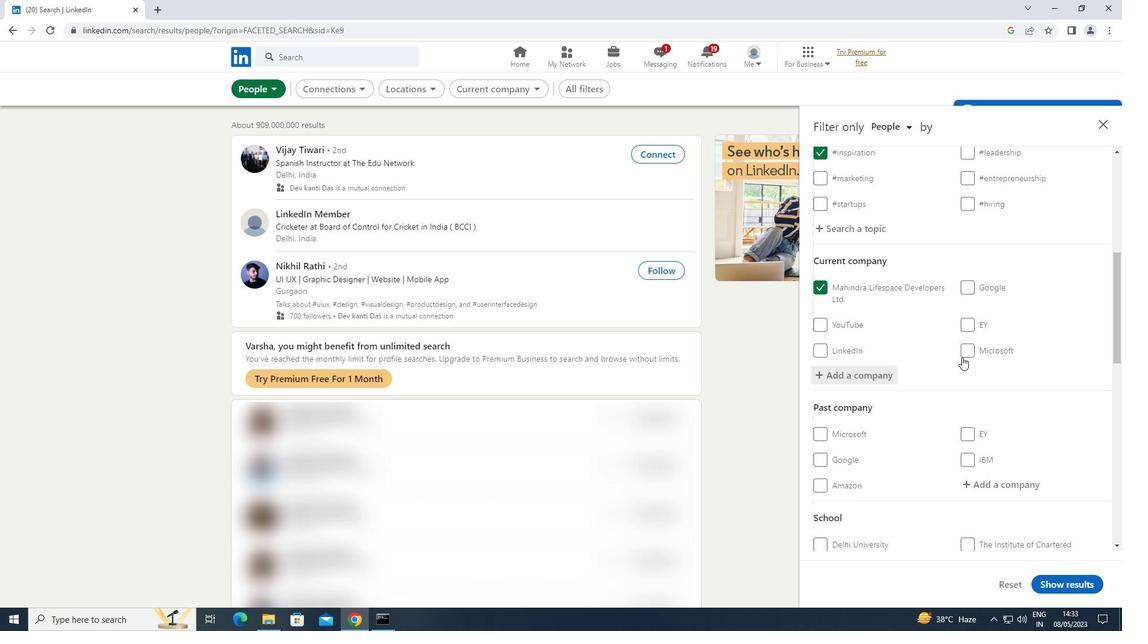
Action: Mouse scrolled (963, 354) with delta (0, 0)
Screenshot: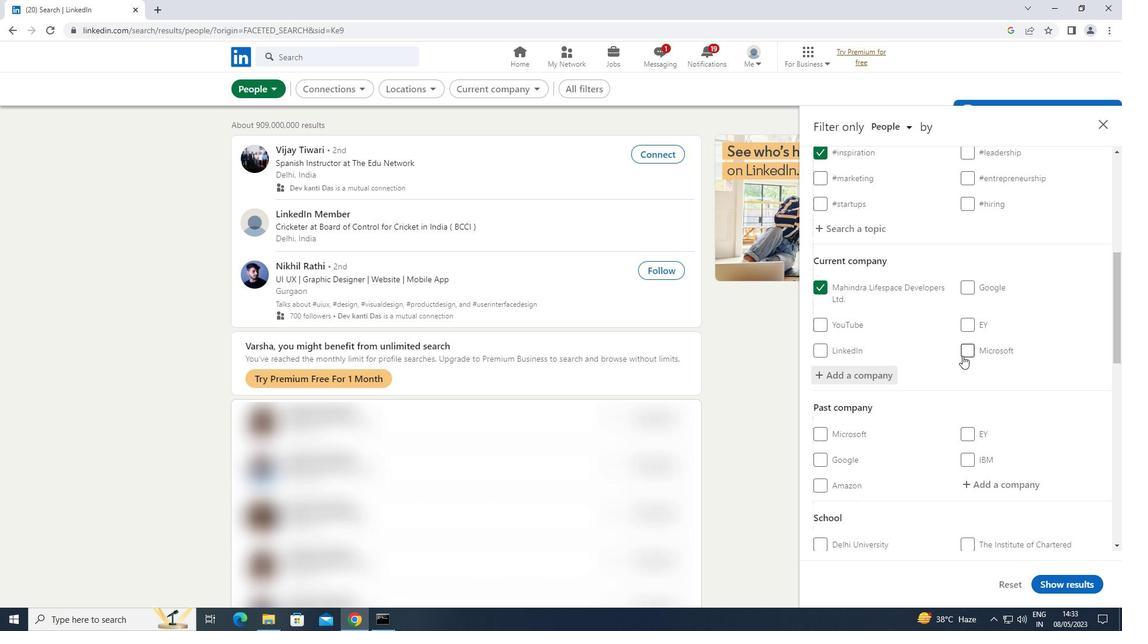 
Action: Mouse scrolled (963, 354) with delta (0, 0)
Screenshot: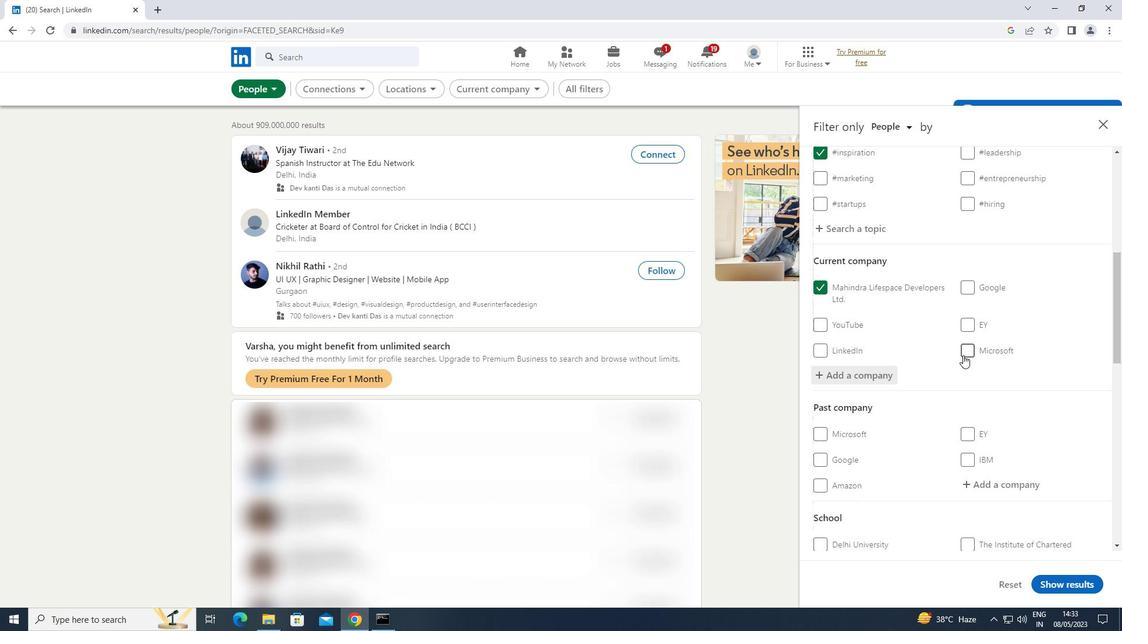 
Action: Mouse moved to (967, 353)
Screenshot: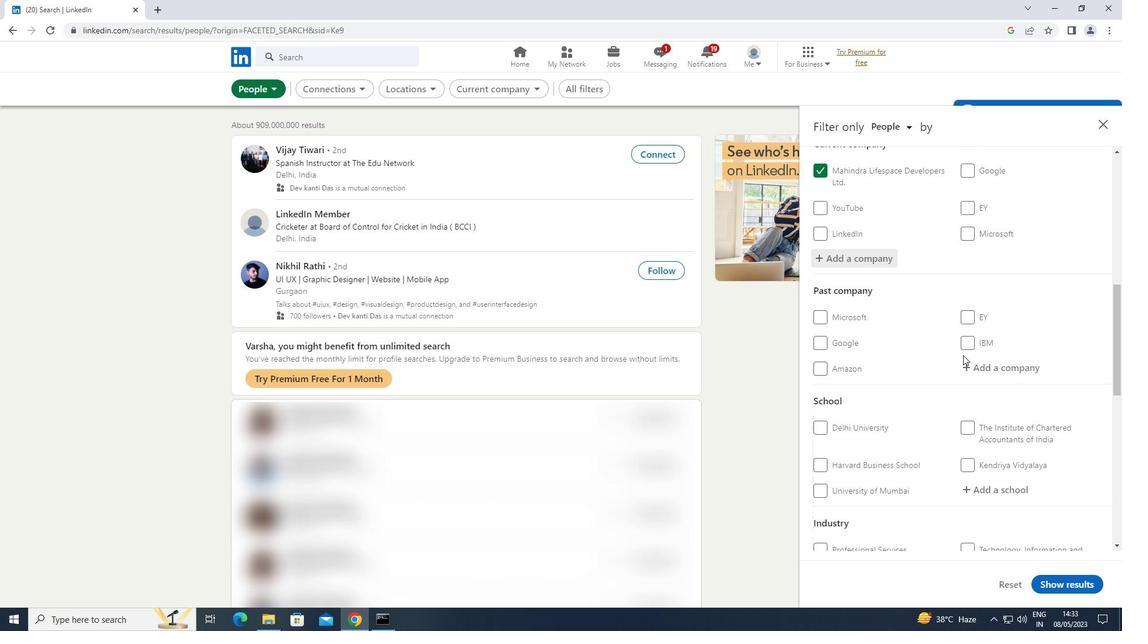 
Action: Mouse scrolled (967, 352) with delta (0, 0)
Screenshot: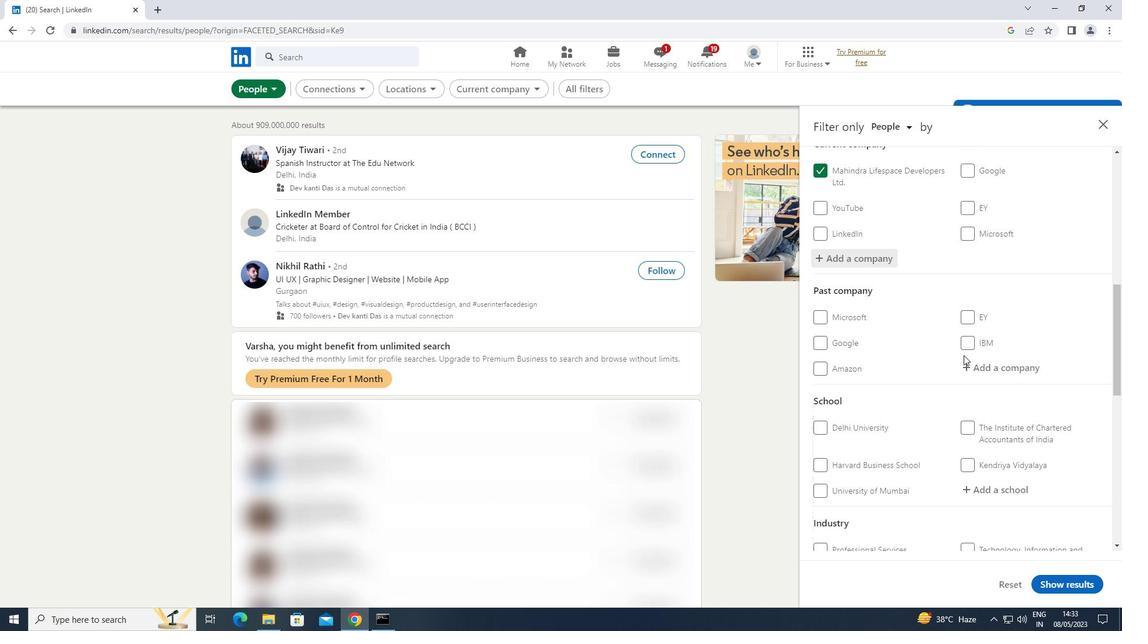 
Action: Mouse scrolled (967, 352) with delta (0, 0)
Screenshot: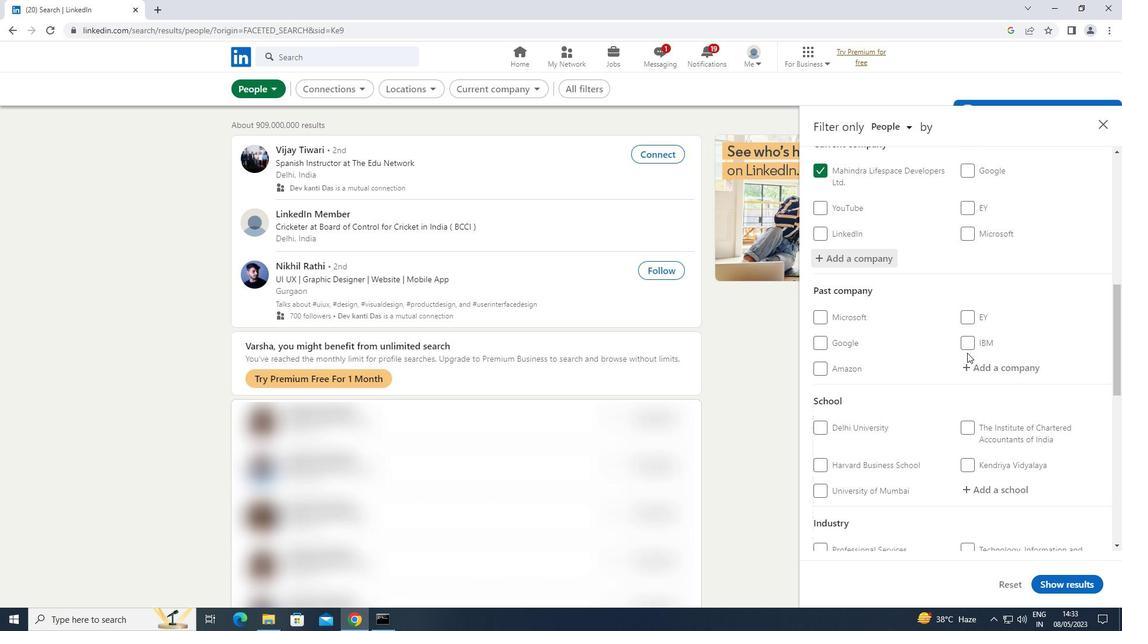 
Action: Mouse moved to (985, 368)
Screenshot: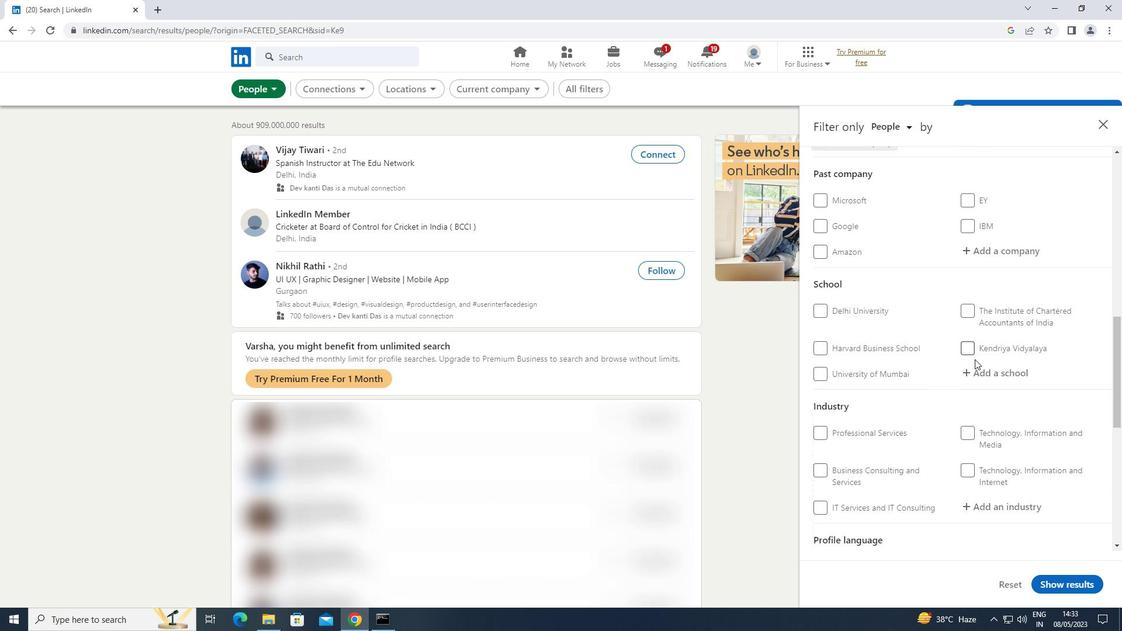 
Action: Mouse pressed left at (985, 368)
Screenshot: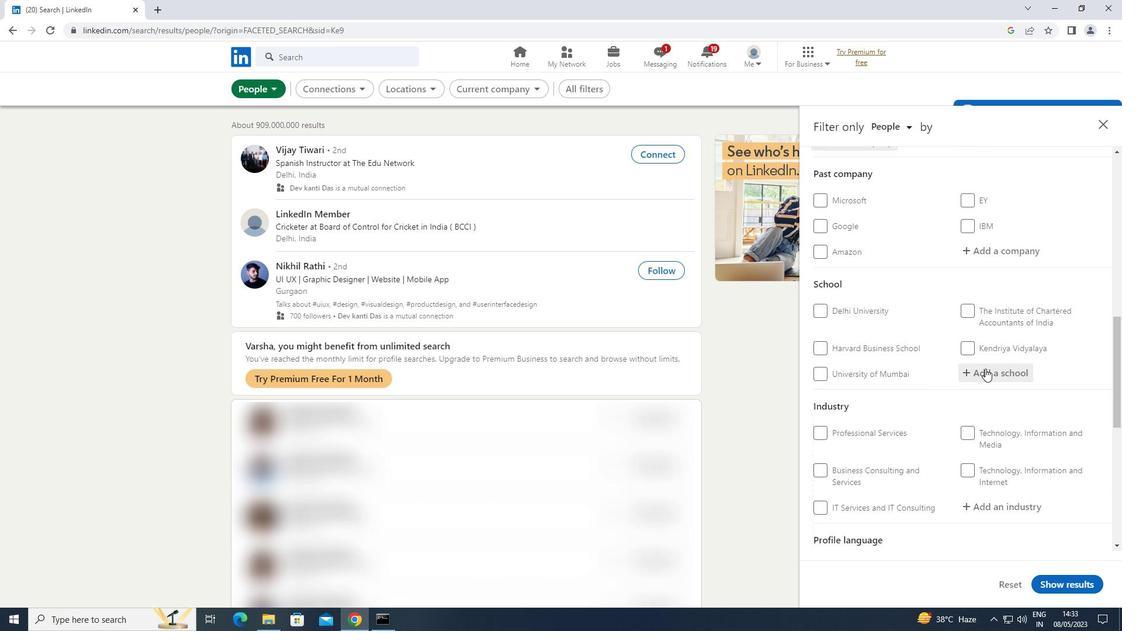 
Action: Mouse moved to (985, 369)
Screenshot: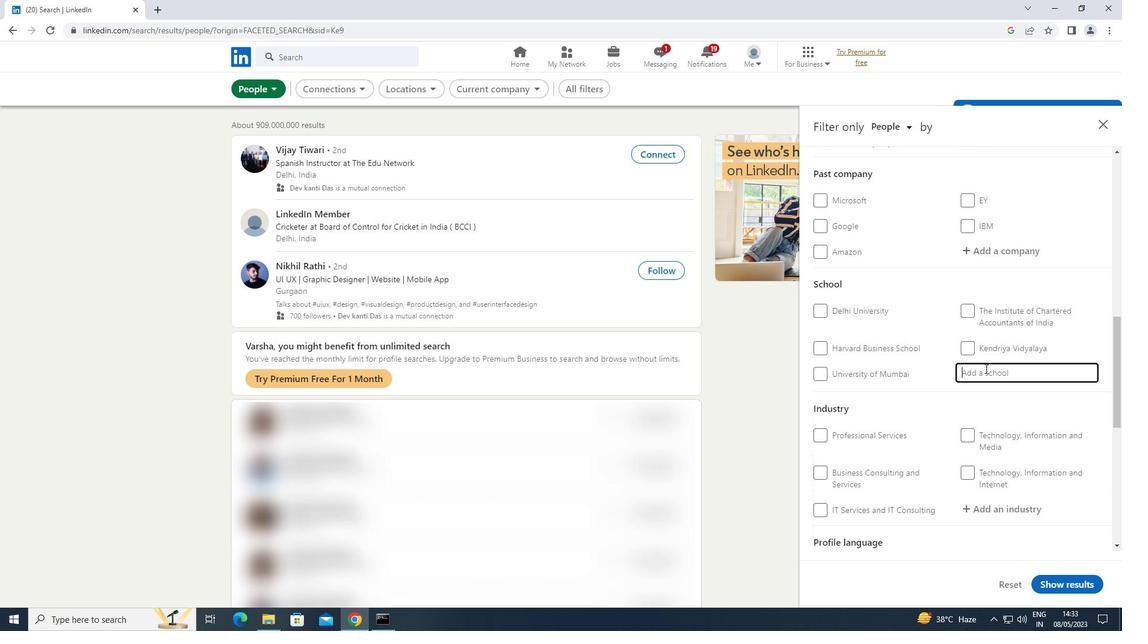 
Action: Key pressed <Key.shift>SRI<Key.space><Key.shift><Key.shift><Key.shift><Key.shift><Key.shift><Key.shift><Key.shift><Key.shift><Key.shift><Key.shift><Key.shift><Key.shift>CHAITANYA
Screenshot: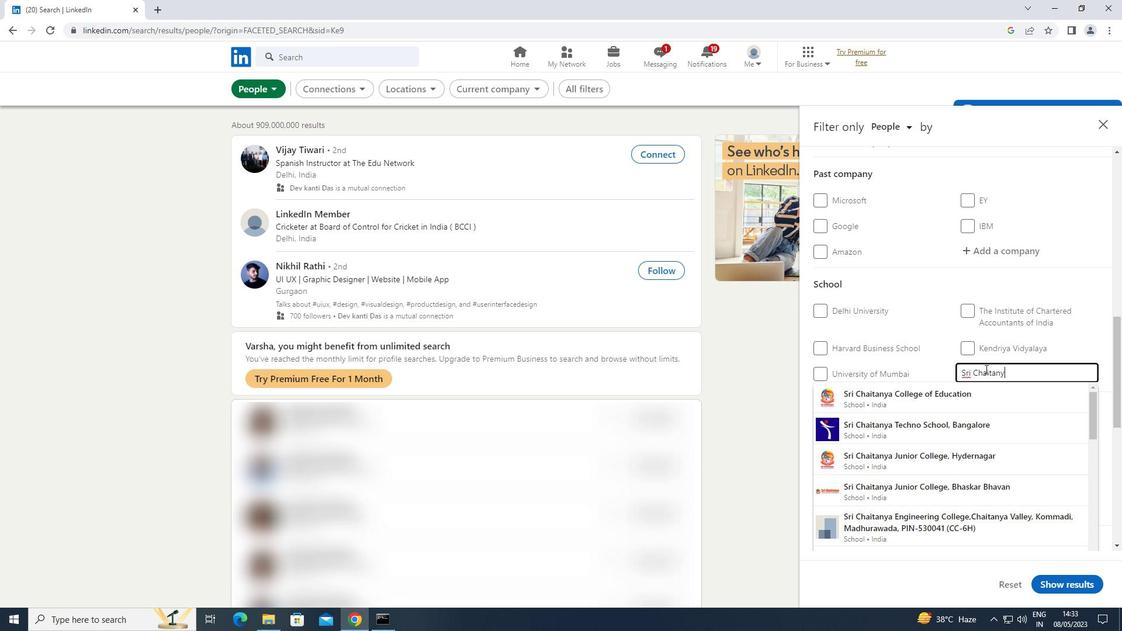 
Action: Mouse moved to (946, 394)
Screenshot: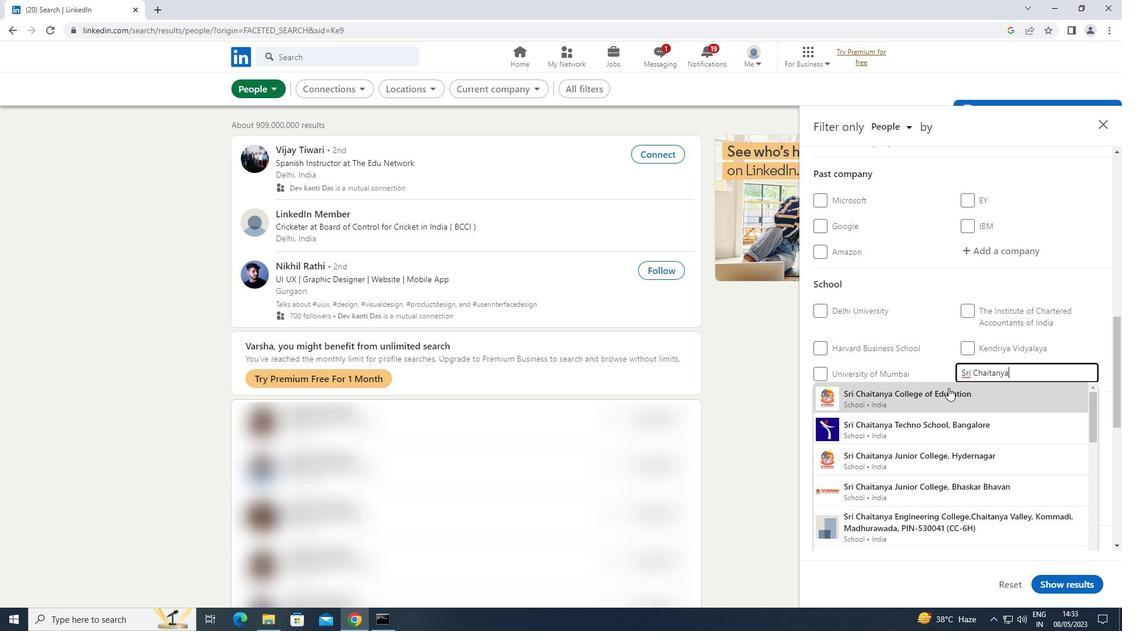 
Action: Key pressed <Key.space><Key.shift>JUNIOR<Key.space><Key.shift>COLLEGE,<Key.space><Key.shift><Key.shift>HYDER
Screenshot: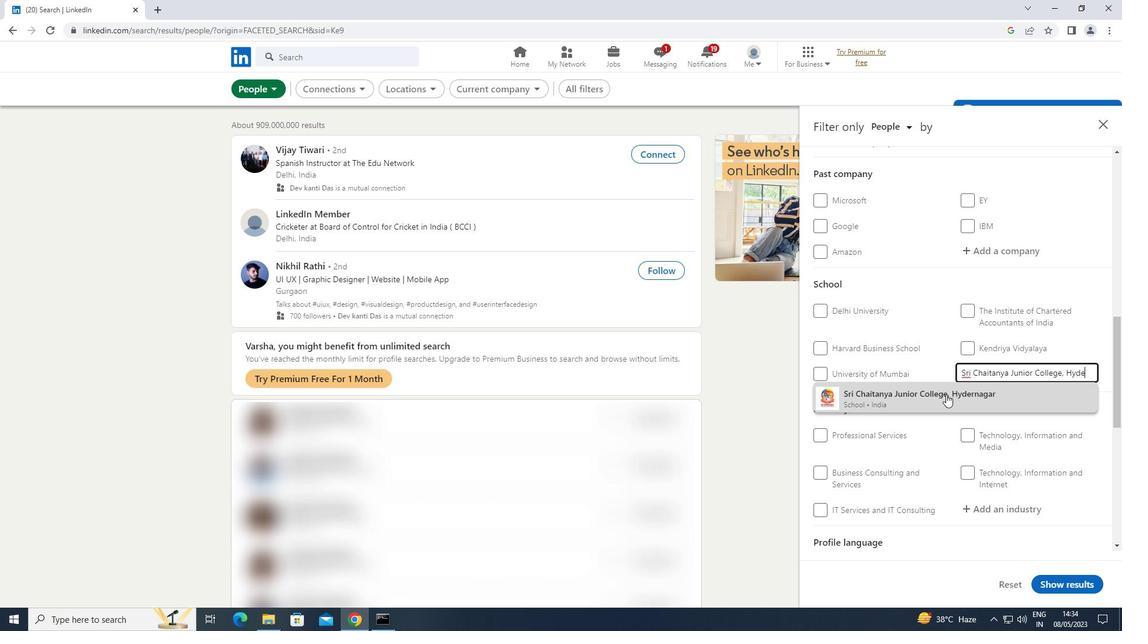 
Action: Mouse moved to (966, 397)
Screenshot: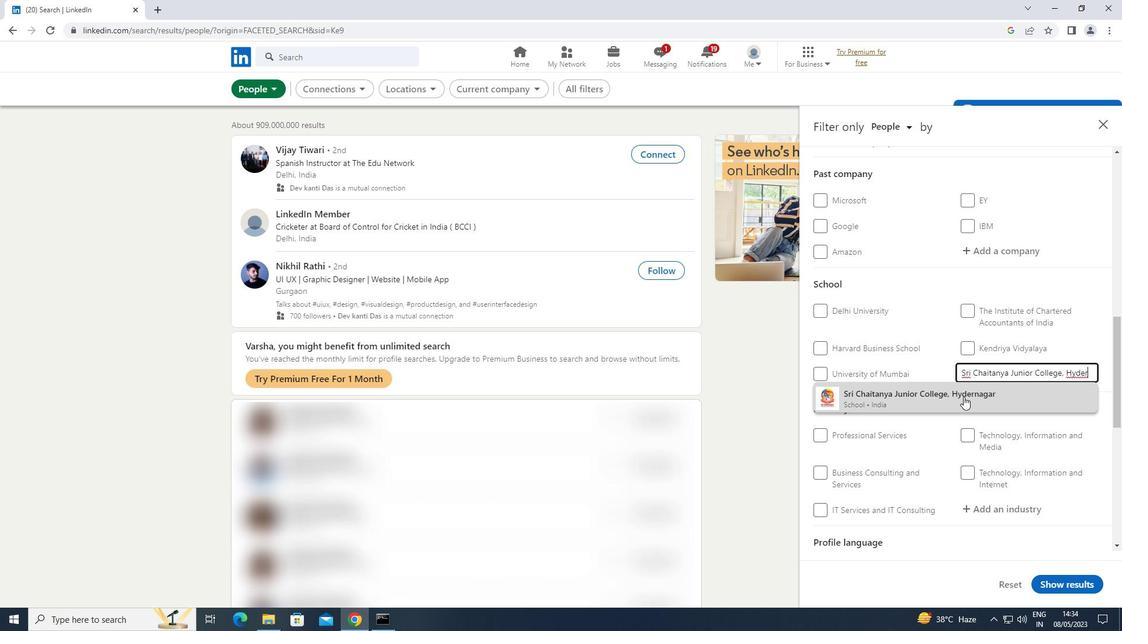
Action: Mouse pressed left at (966, 397)
Screenshot: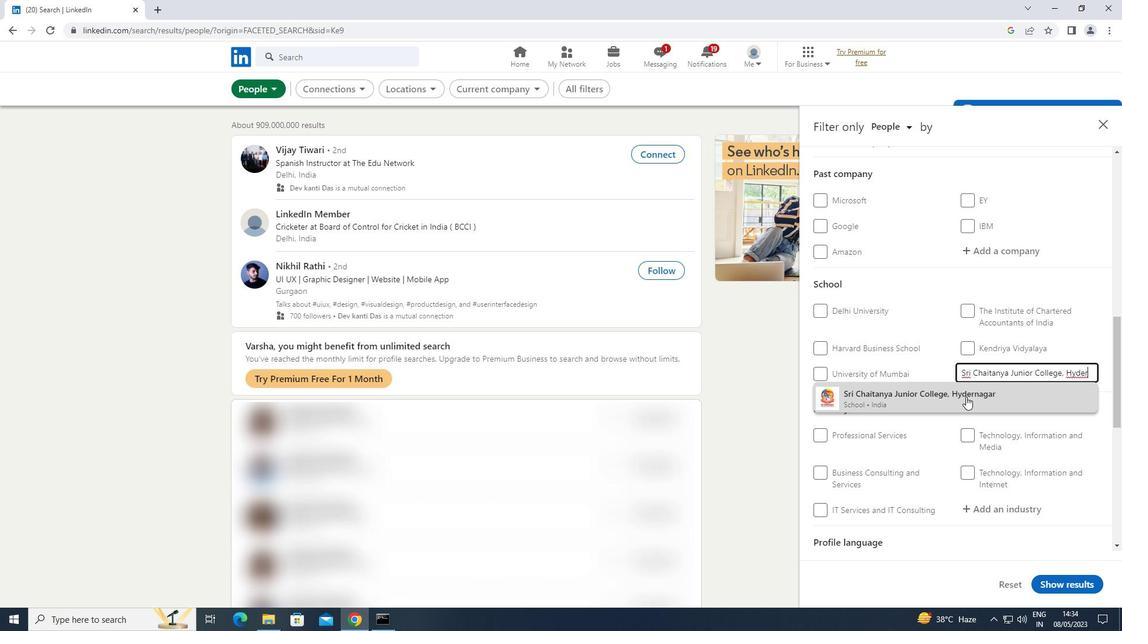 
Action: Mouse scrolled (966, 396) with delta (0, 0)
Screenshot: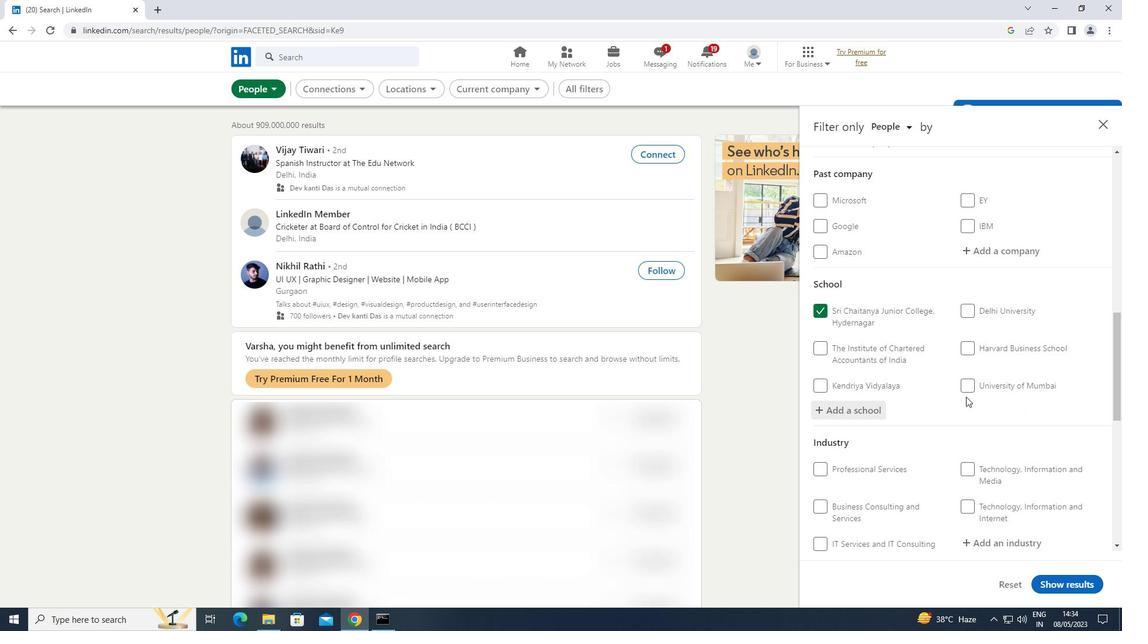 
Action: Mouse scrolled (966, 396) with delta (0, 0)
Screenshot: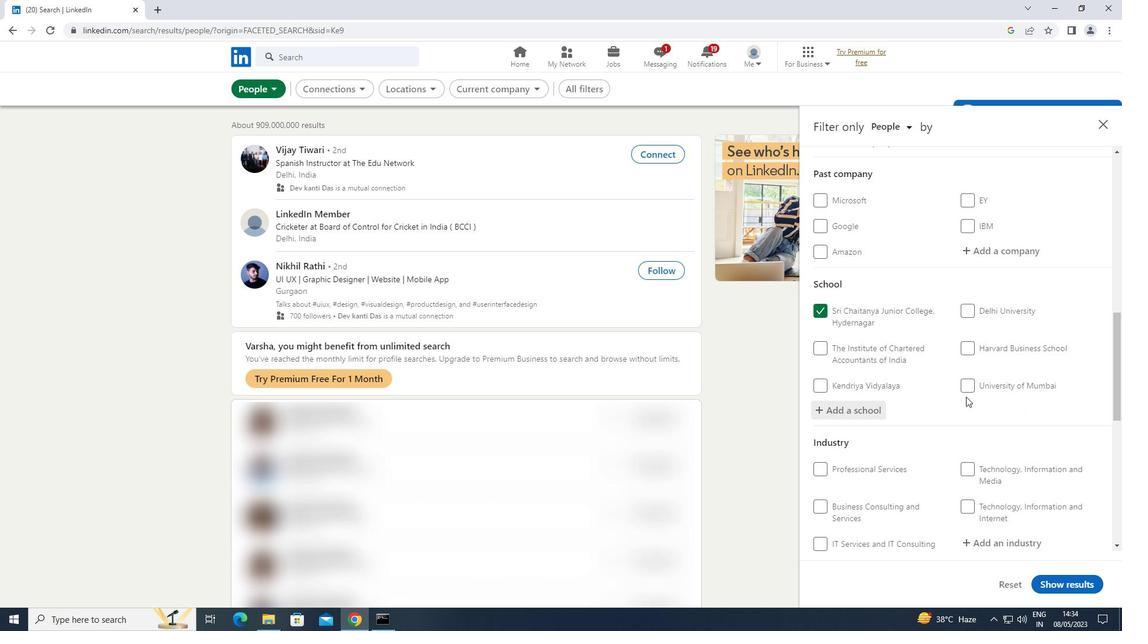 
Action: Mouse moved to (994, 424)
Screenshot: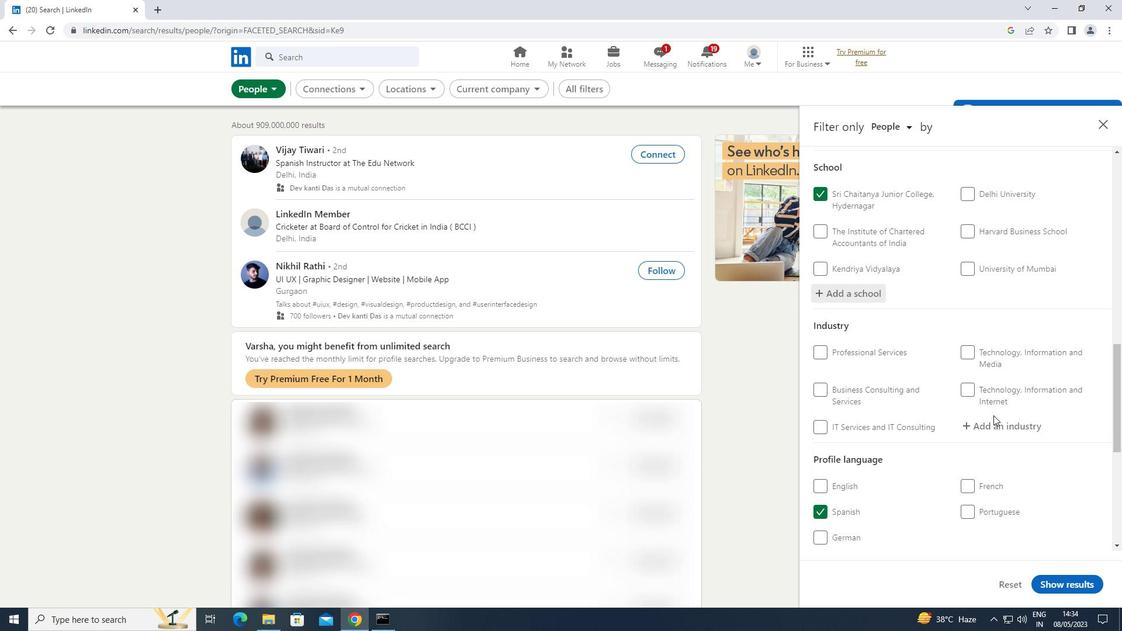 
Action: Mouse pressed left at (994, 424)
Screenshot: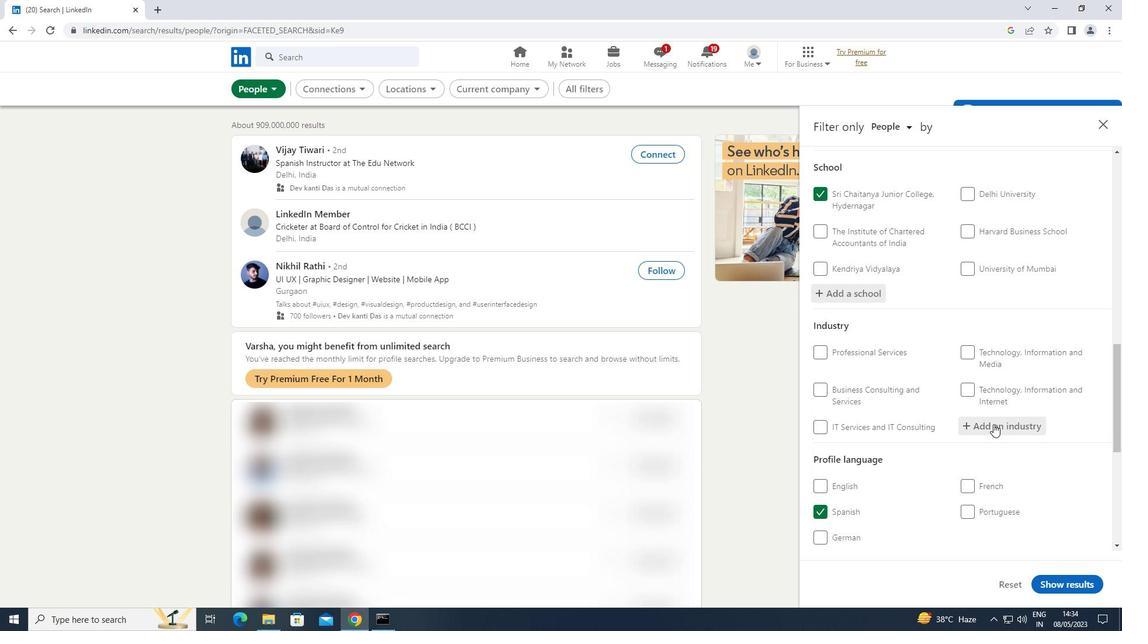 
Action: Key pressed <Key.shift>RETAIL<Key.space><Key.shift>BUILDING<Key.space>
Screenshot: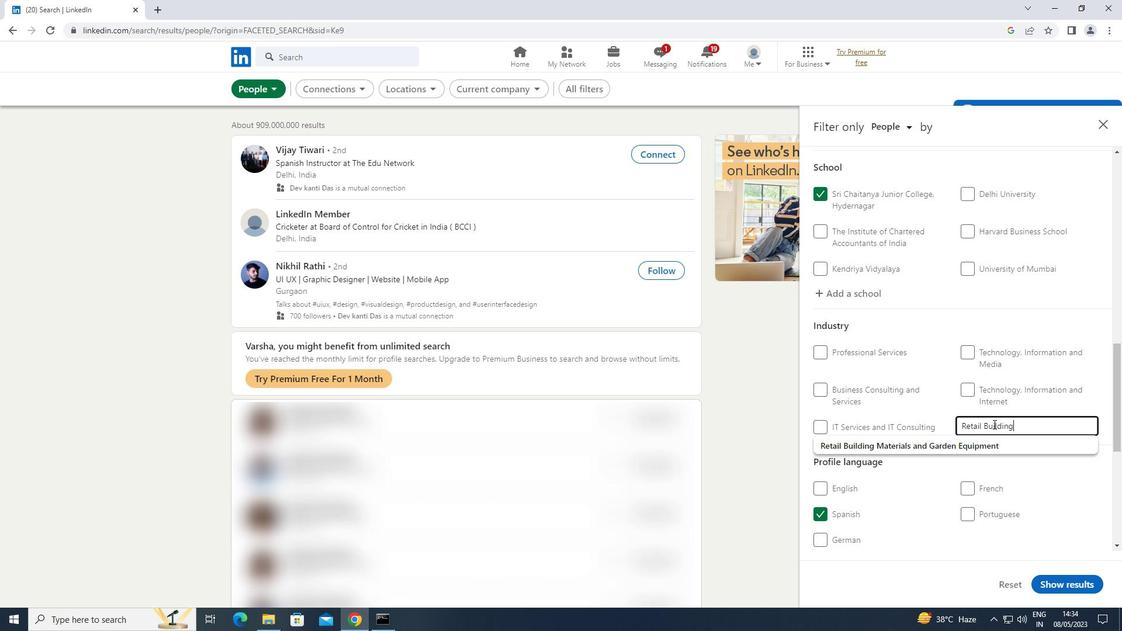 
Action: Mouse moved to (973, 451)
Screenshot: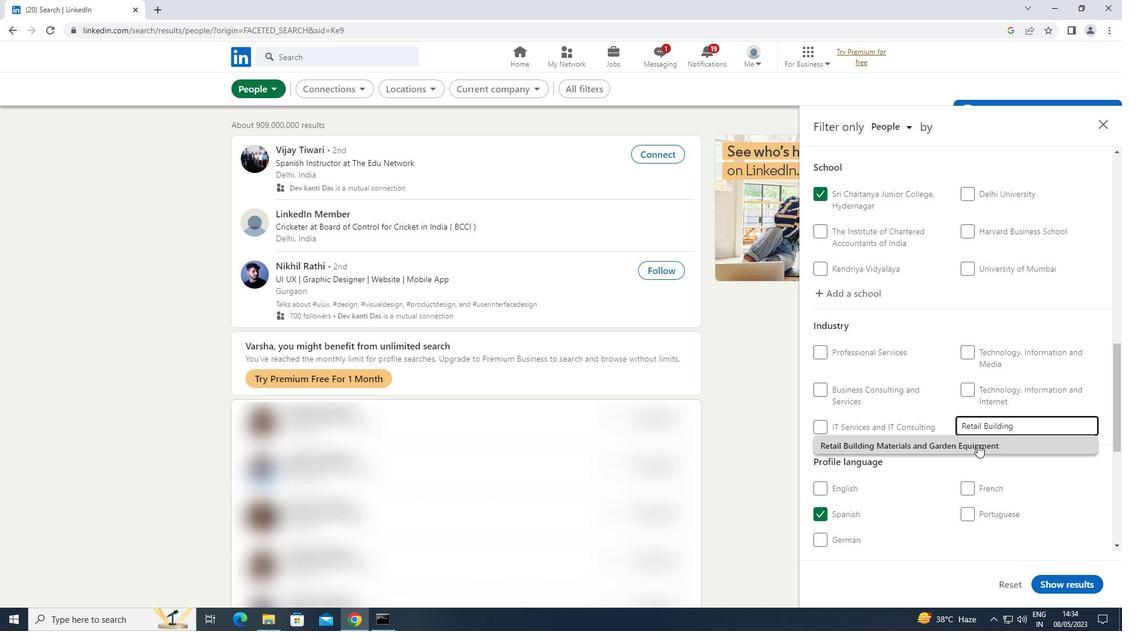 
Action: Mouse pressed left at (973, 451)
Screenshot: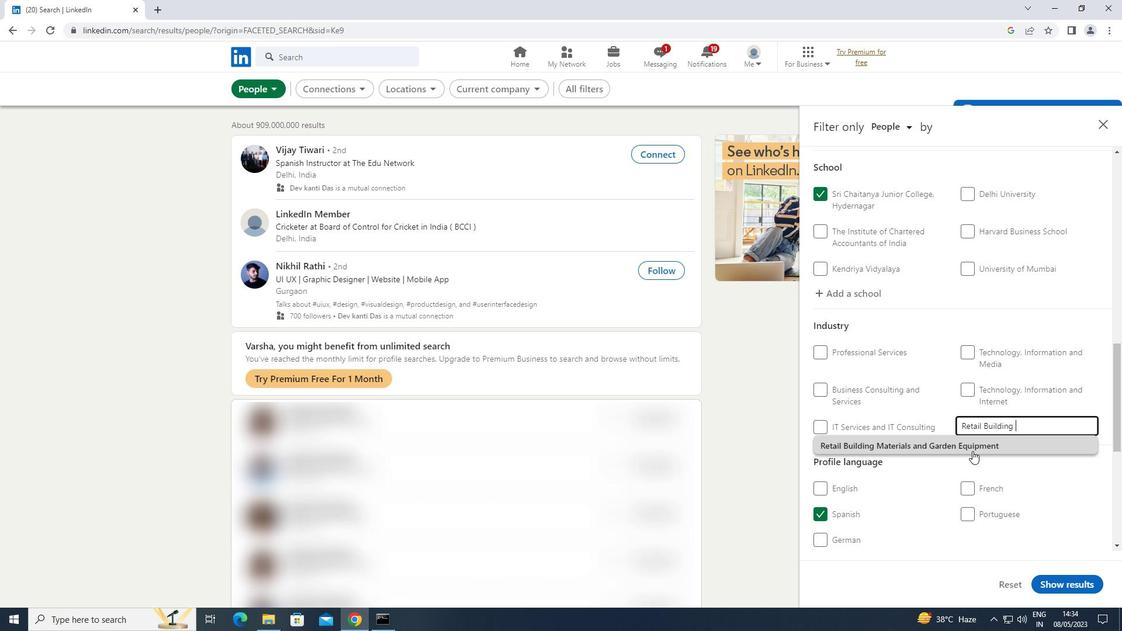 
Action: Mouse scrolled (973, 450) with delta (0, 0)
Screenshot: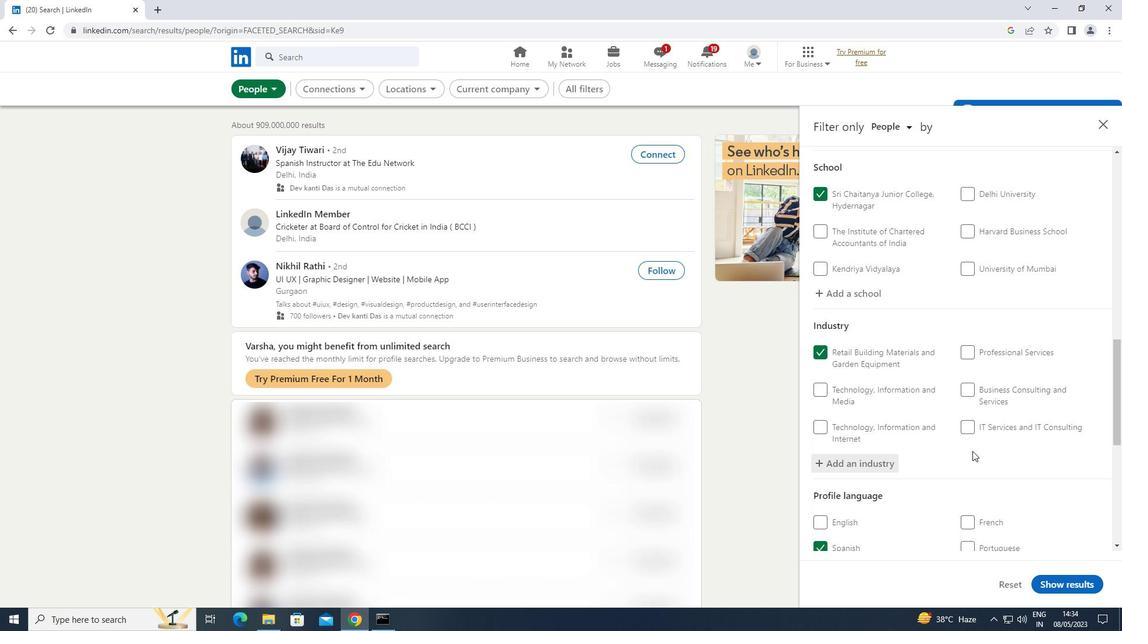 
Action: Mouse scrolled (973, 450) with delta (0, 0)
Screenshot: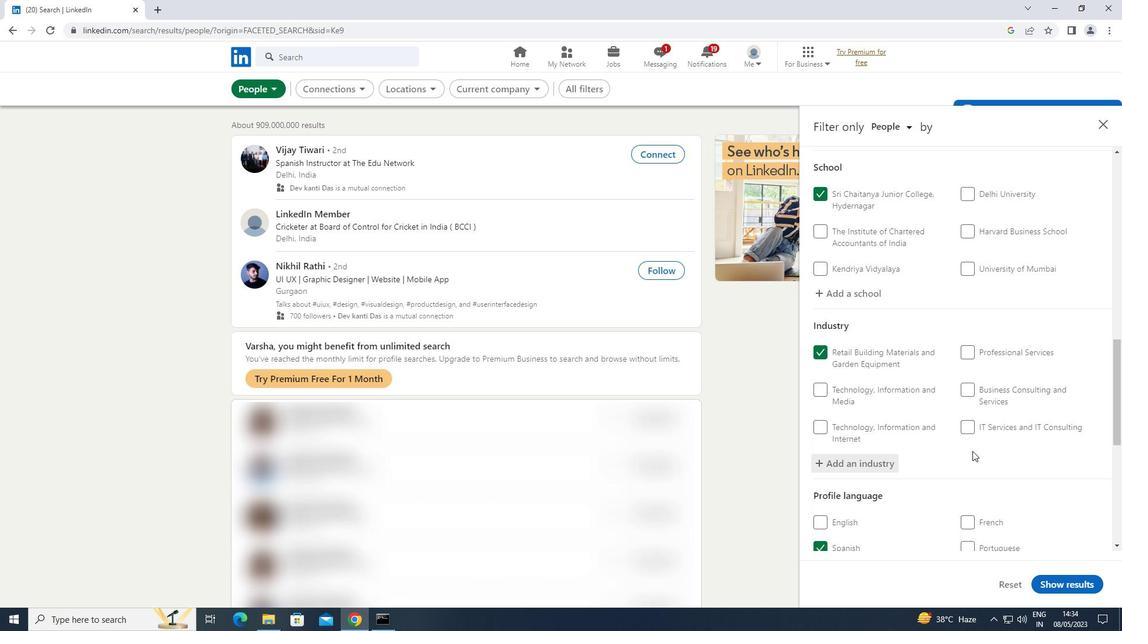 
Action: Mouse scrolled (973, 450) with delta (0, 0)
Screenshot: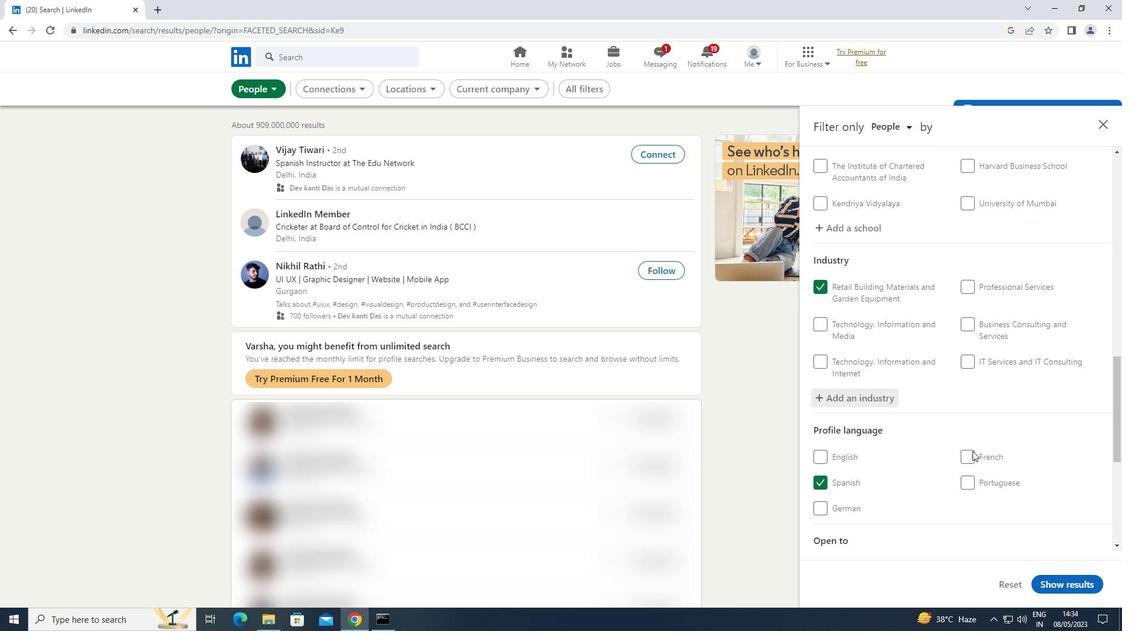 
Action: Mouse scrolled (973, 450) with delta (0, 0)
Screenshot: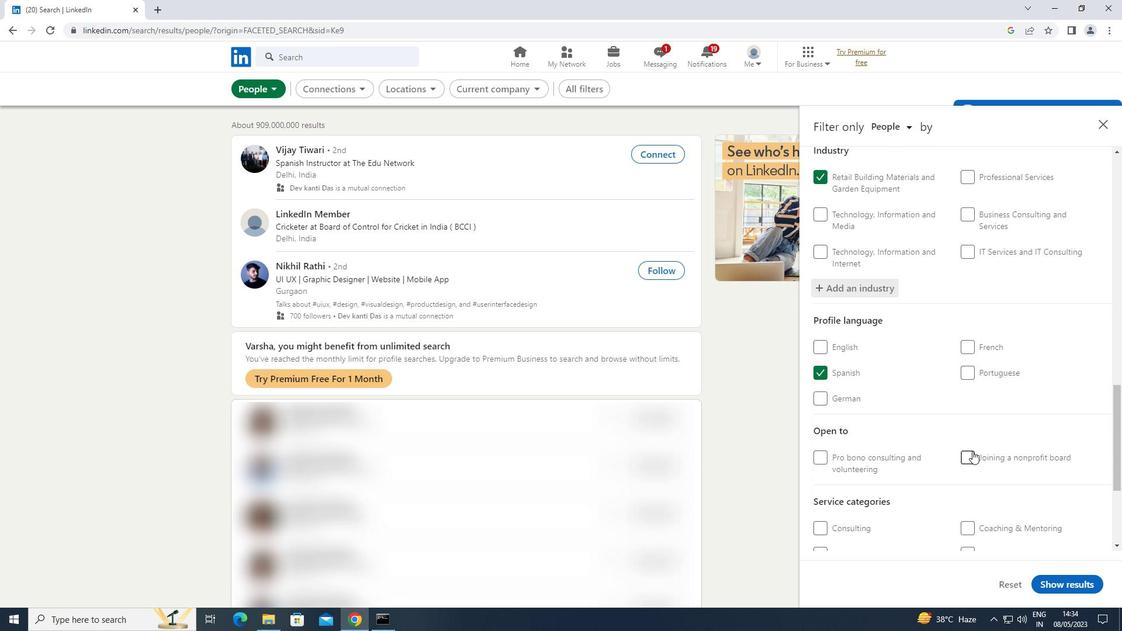 
Action: Mouse scrolled (973, 450) with delta (0, 0)
Screenshot: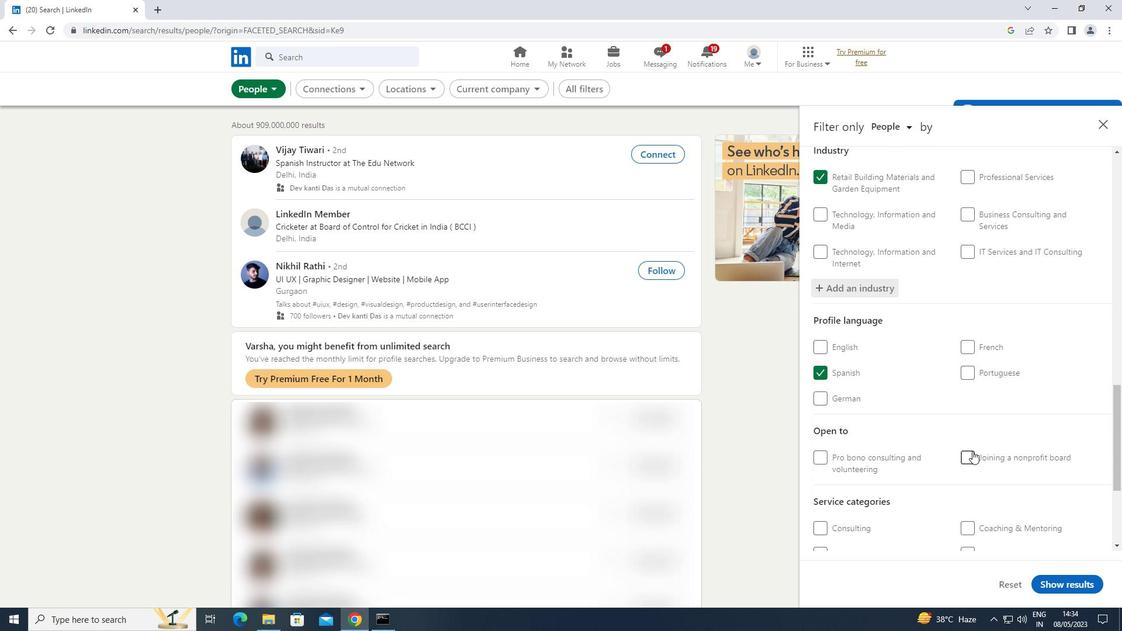 
Action: Mouse scrolled (973, 450) with delta (0, 0)
Screenshot: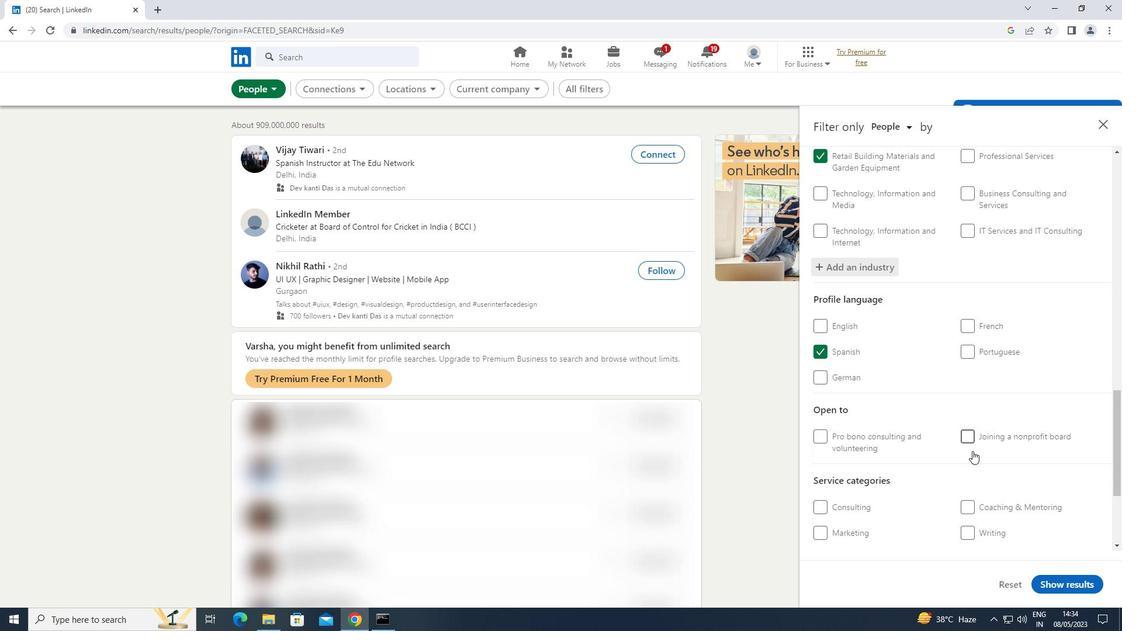 
Action: Mouse moved to (994, 402)
Screenshot: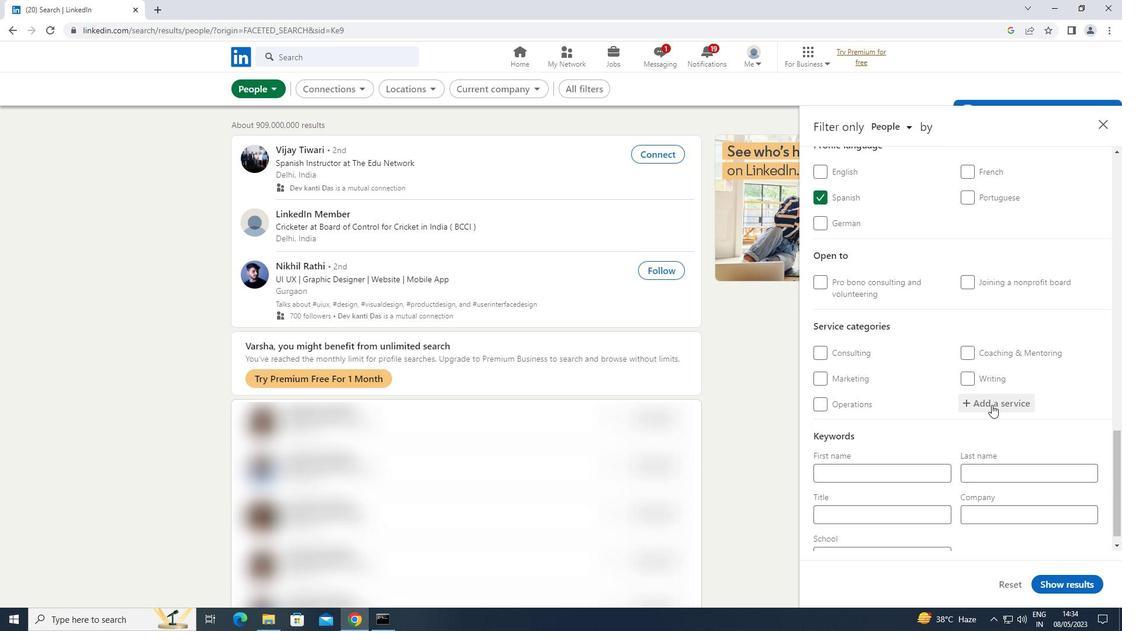 
Action: Mouse pressed left at (994, 402)
Screenshot: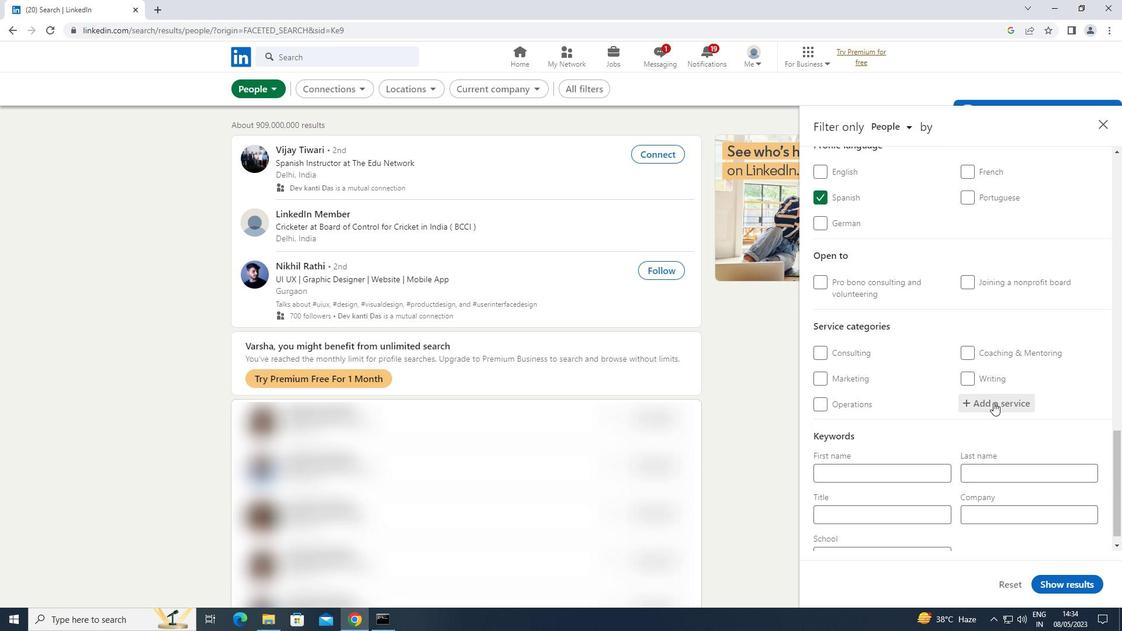 
Action: Key pressed <Key.shift>FINANCIAL
Screenshot: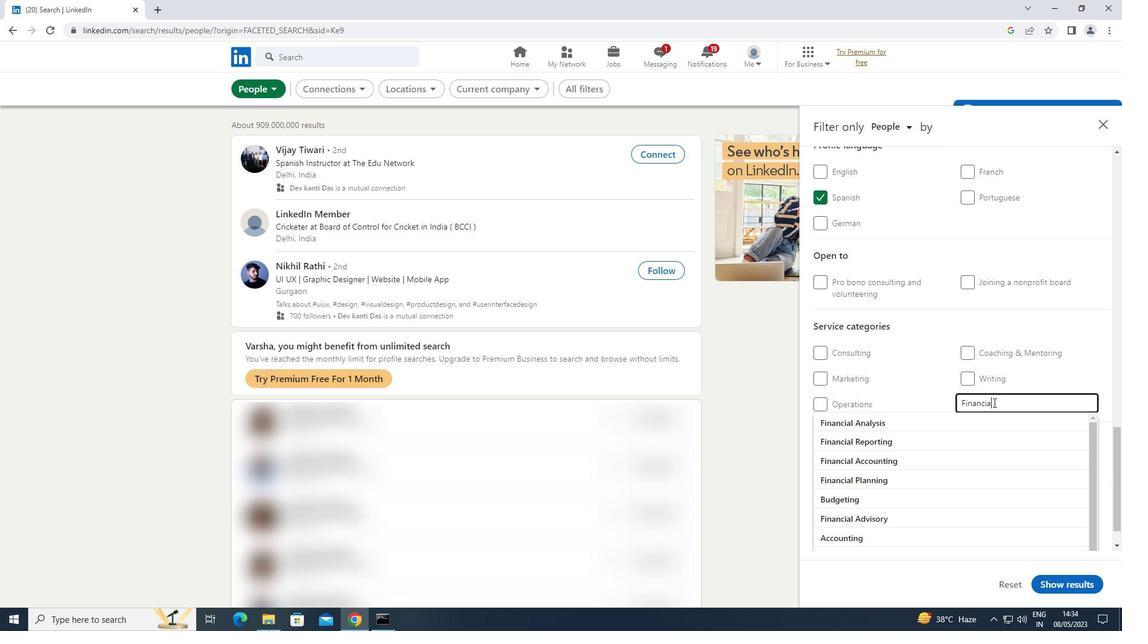
Action: Mouse moved to (881, 458)
Screenshot: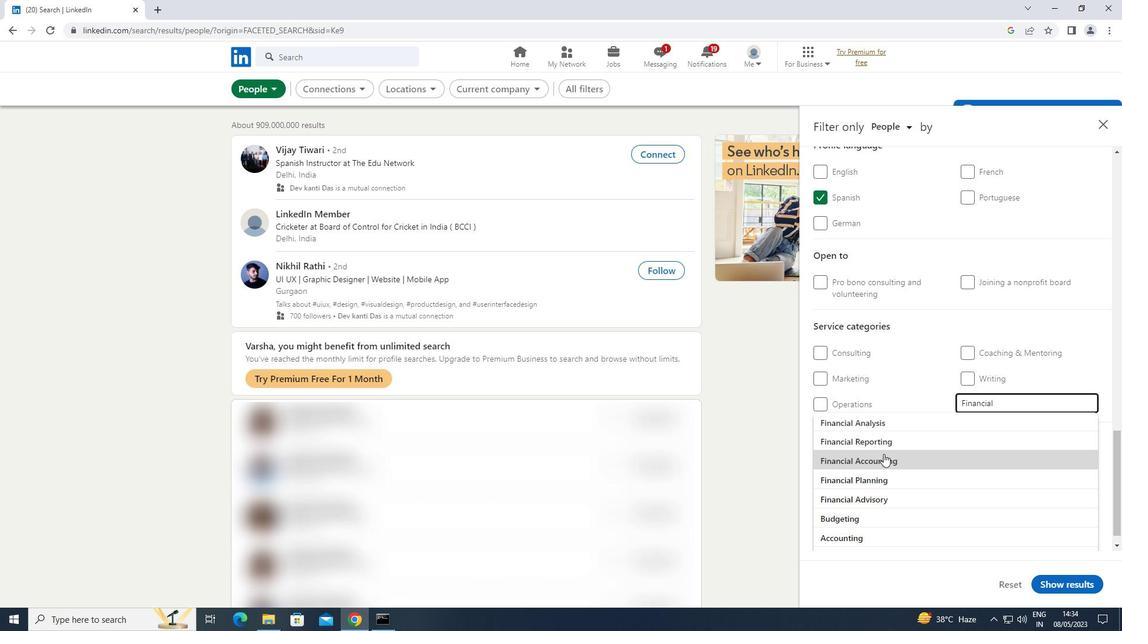 
Action: Mouse pressed left at (881, 458)
Screenshot: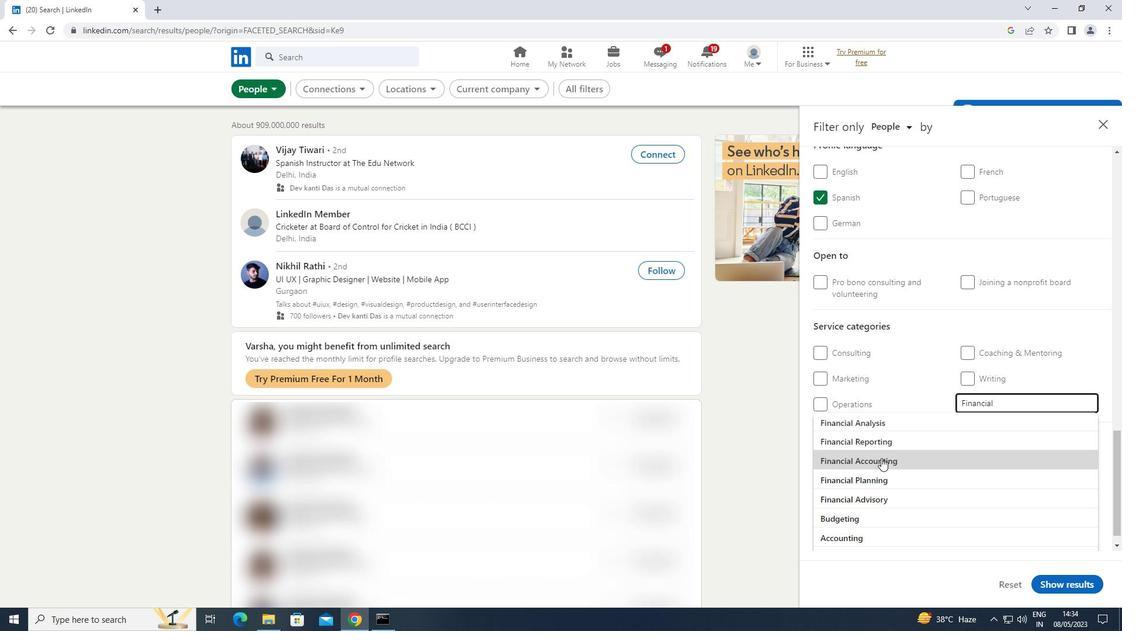 
Action: Mouse scrolled (881, 457) with delta (0, 0)
Screenshot: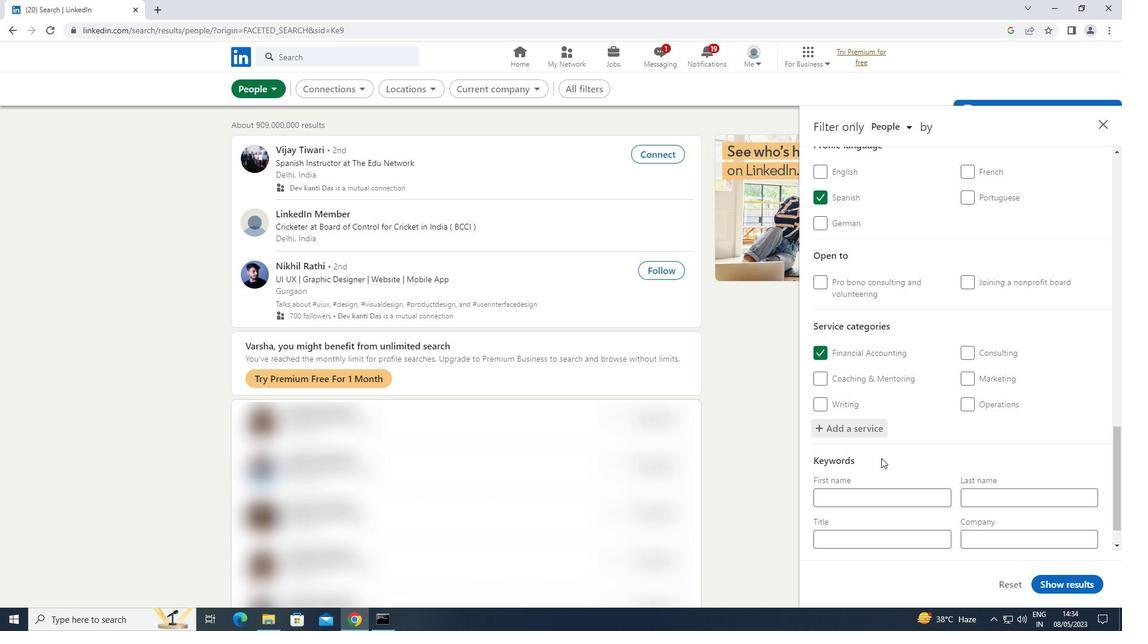 
Action: Mouse scrolled (881, 457) with delta (0, 0)
Screenshot: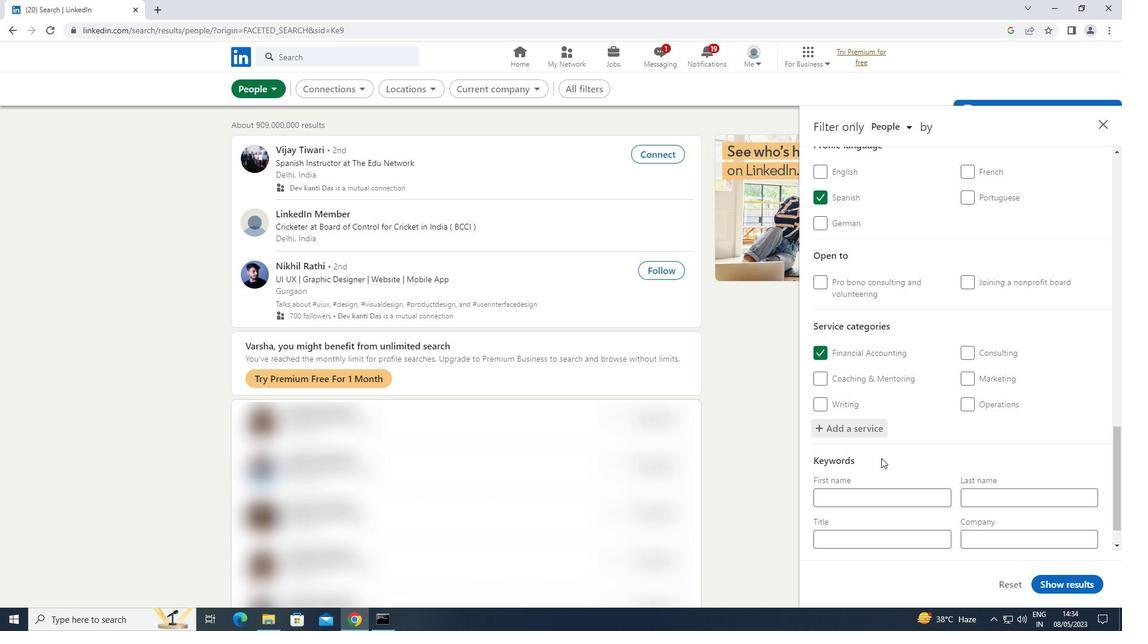 
Action: Mouse scrolled (881, 457) with delta (0, 0)
Screenshot: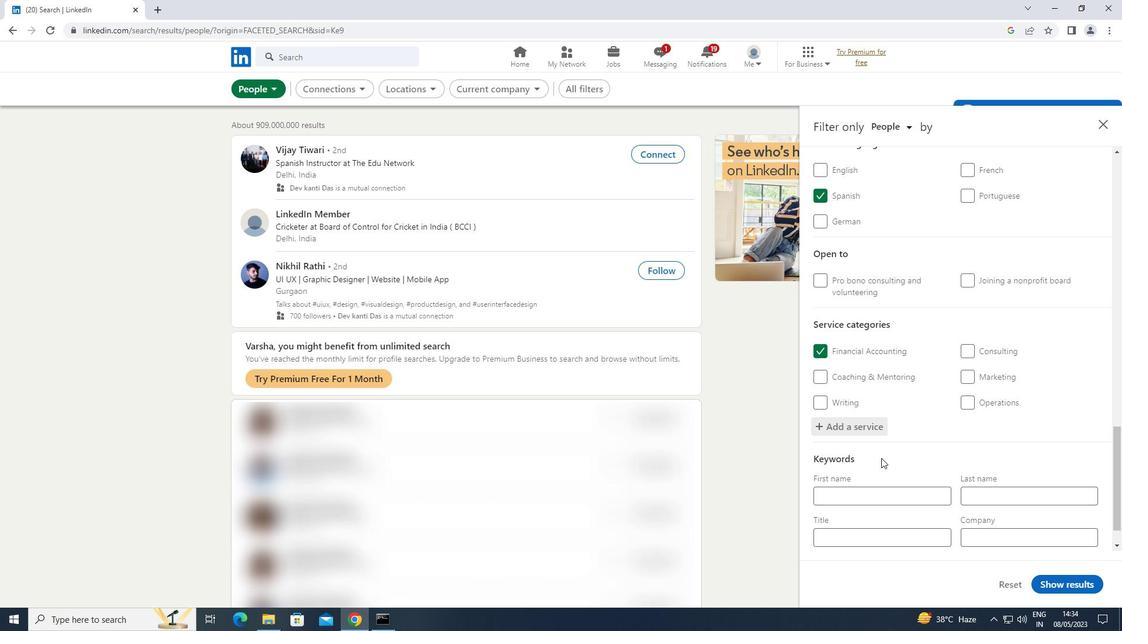 
Action: Mouse scrolled (881, 457) with delta (0, 0)
Screenshot: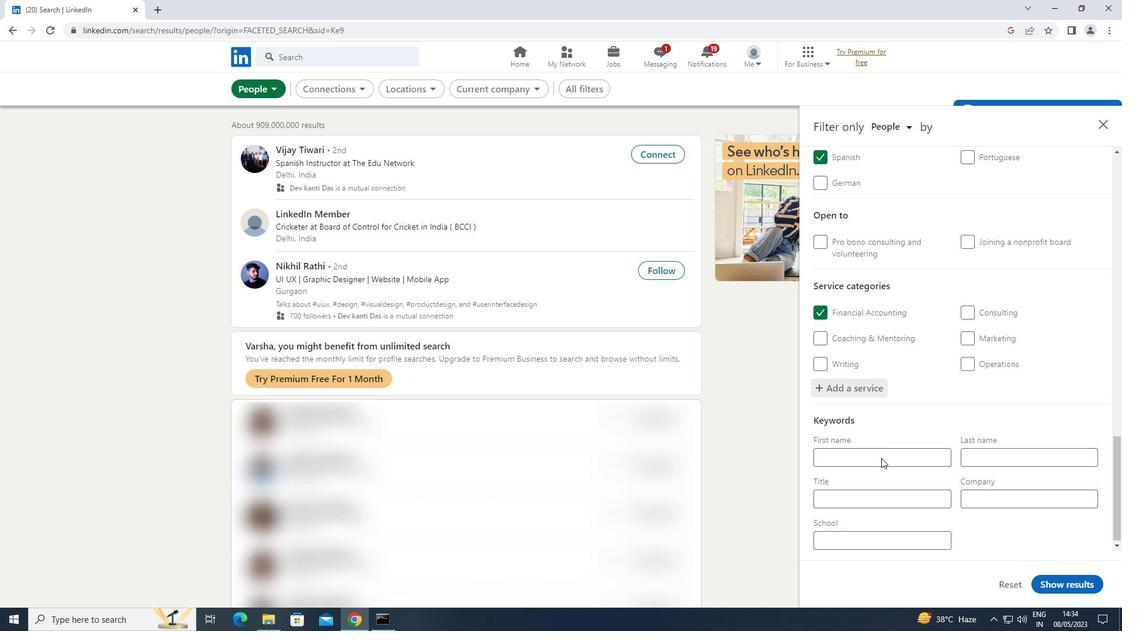 
Action: Mouse moved to (830, 494)
Screenshot: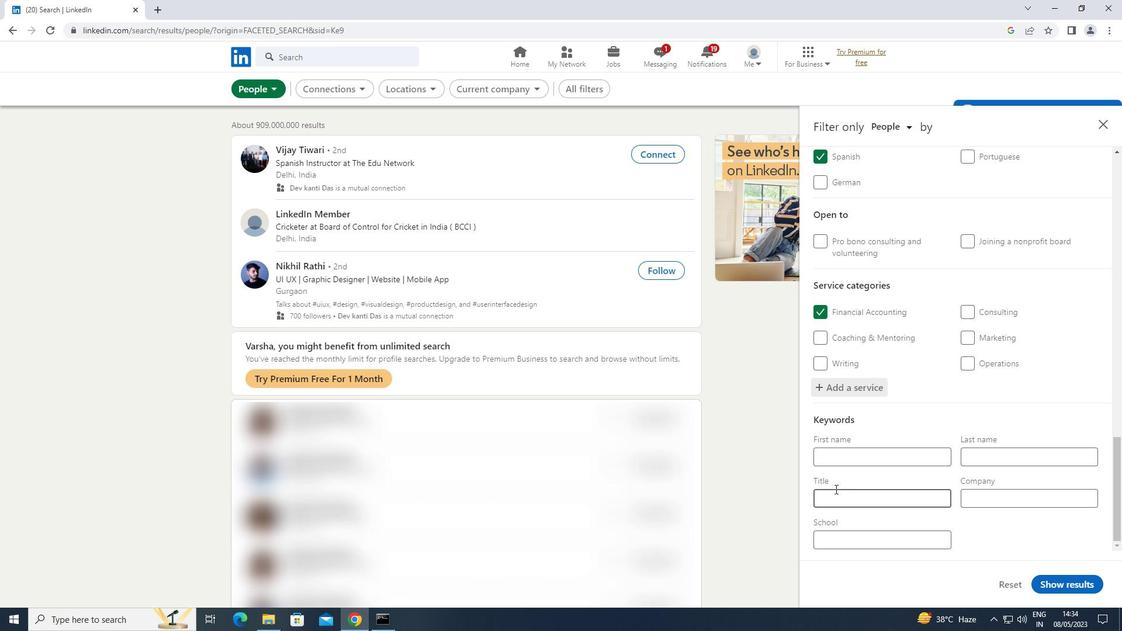 
Action: Mouse pressed left at (830, 494)
Screenshot: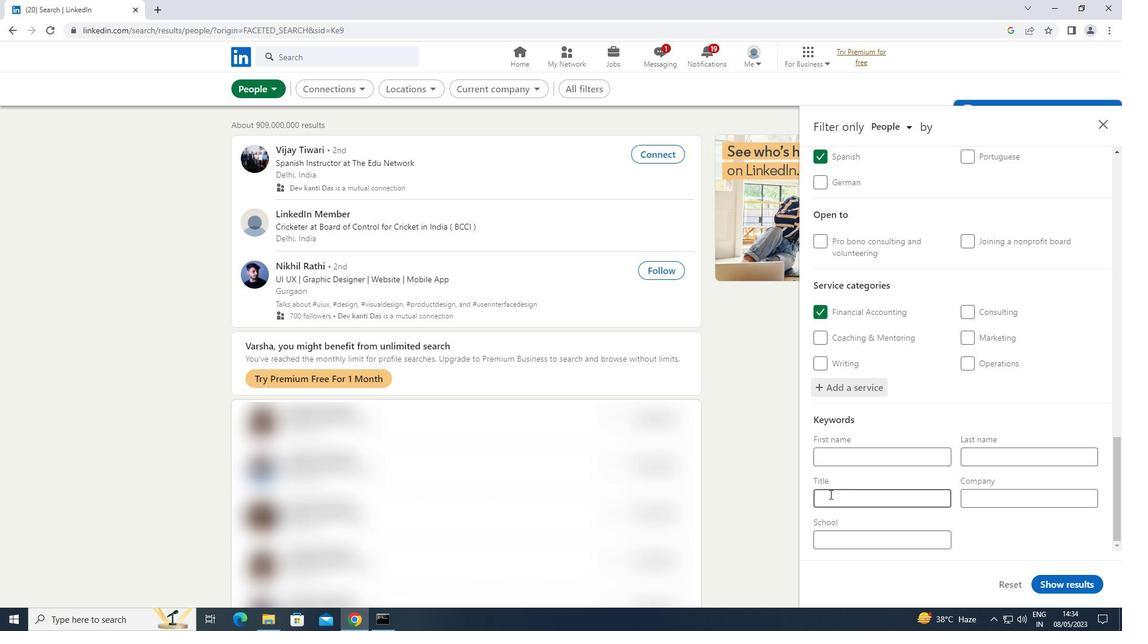 
Action: Key pressed <Key.shift><Key.shift><Key.shift>OVER<Key.space>THE<Key.space><Key.shift>PHONE<Key.space><Key.shift>INTERPRETER
Screenshot: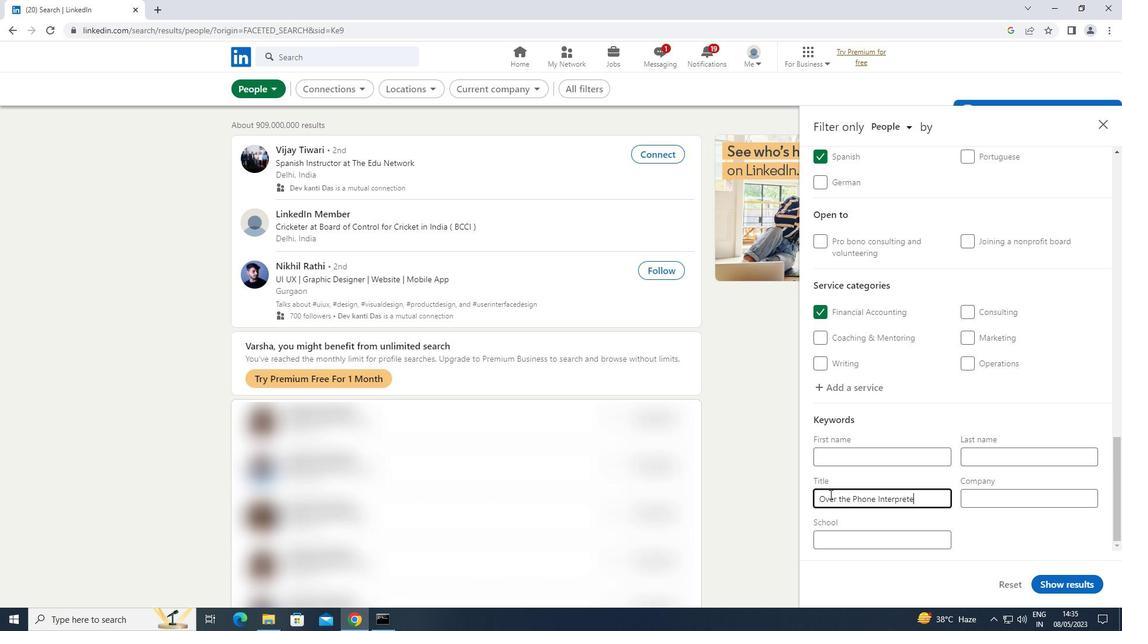 
Action: Mouse moved to (1075, 585)
Screenshot: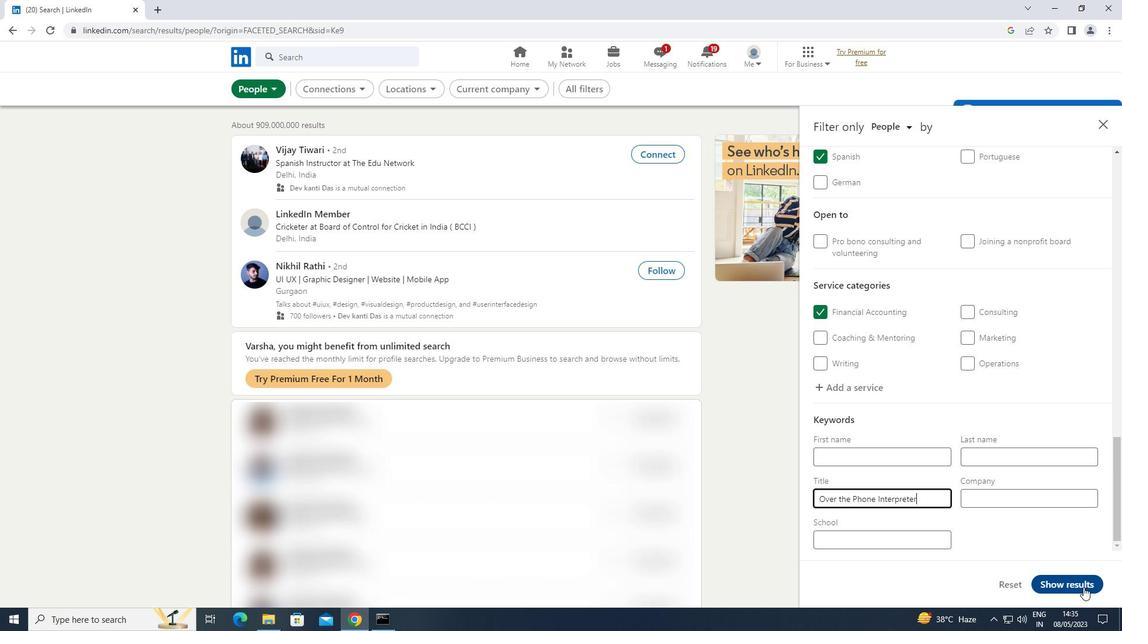 
Action: Mouse pressed left at (1075, 585)
Screenshot: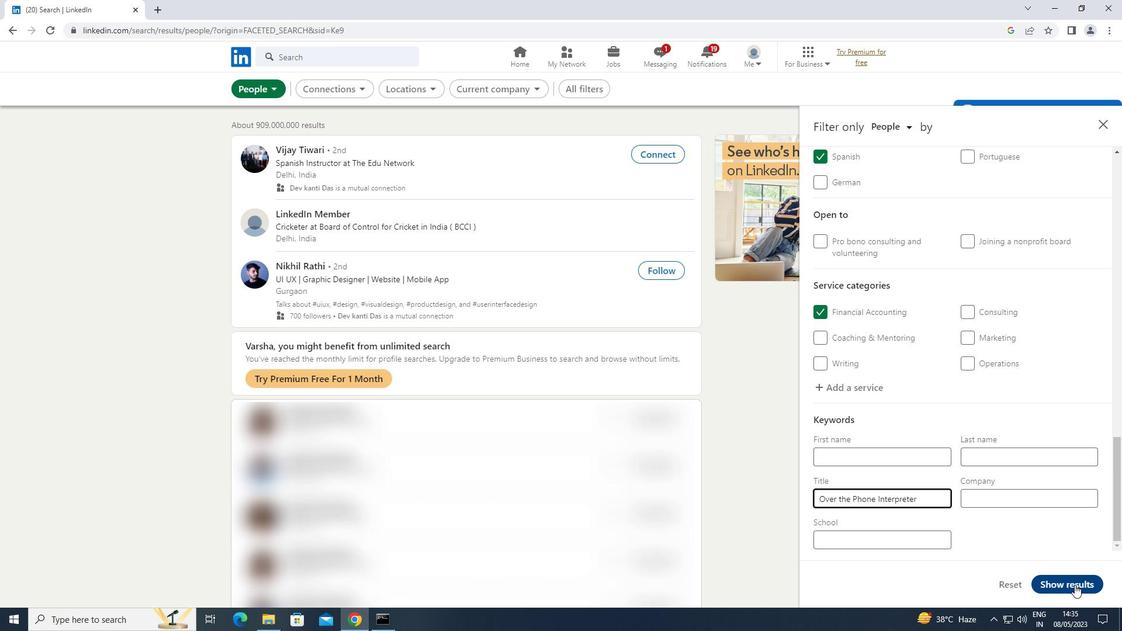 
Action: Mouse moved to (1074, 584)
Screenshot: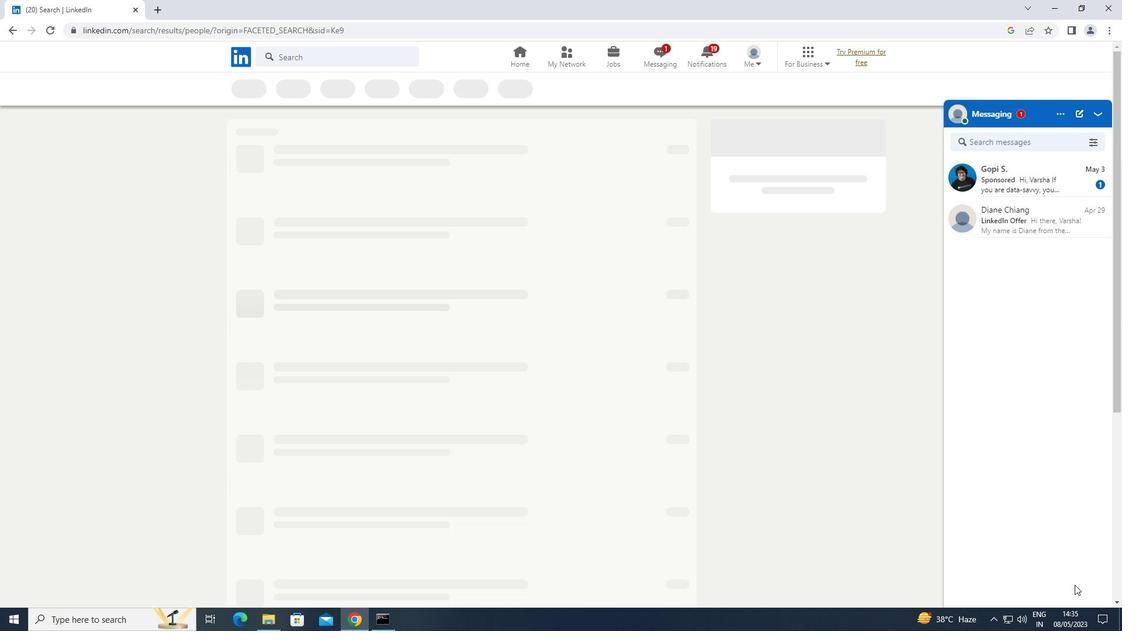 
